 Task: Look for space in Besbes, Algeria from 1st August, 2023 to 5th August, 2023 for 3 adults, 1 child in price range Rs.13000 to Rs.20000. Place can be entire place with 2 bedrooms having 3 beds and 2 bathrooms. Property type can be house, flat, hotel. Booking option can be shelf check-in. Required host language is .
Action: Mouse moved to (522, 104)
Screenshot: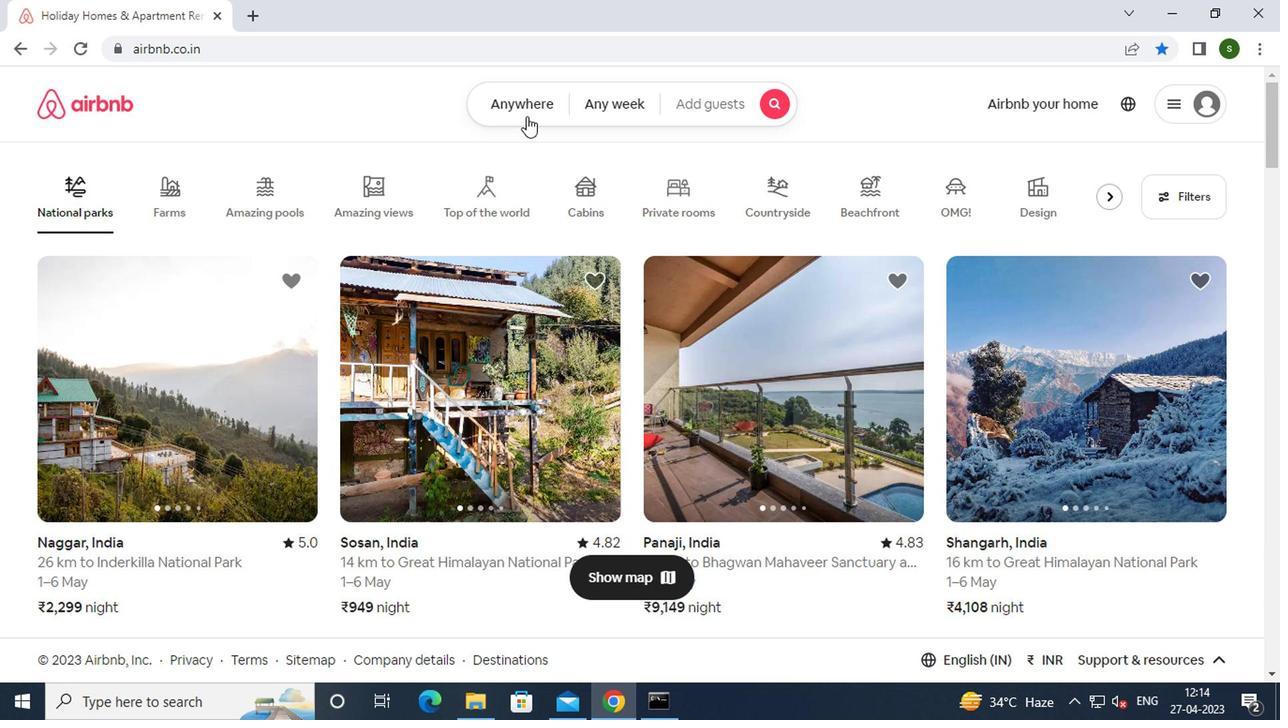 
Action: Mouse pressed left at (522, 104)
Screenshot: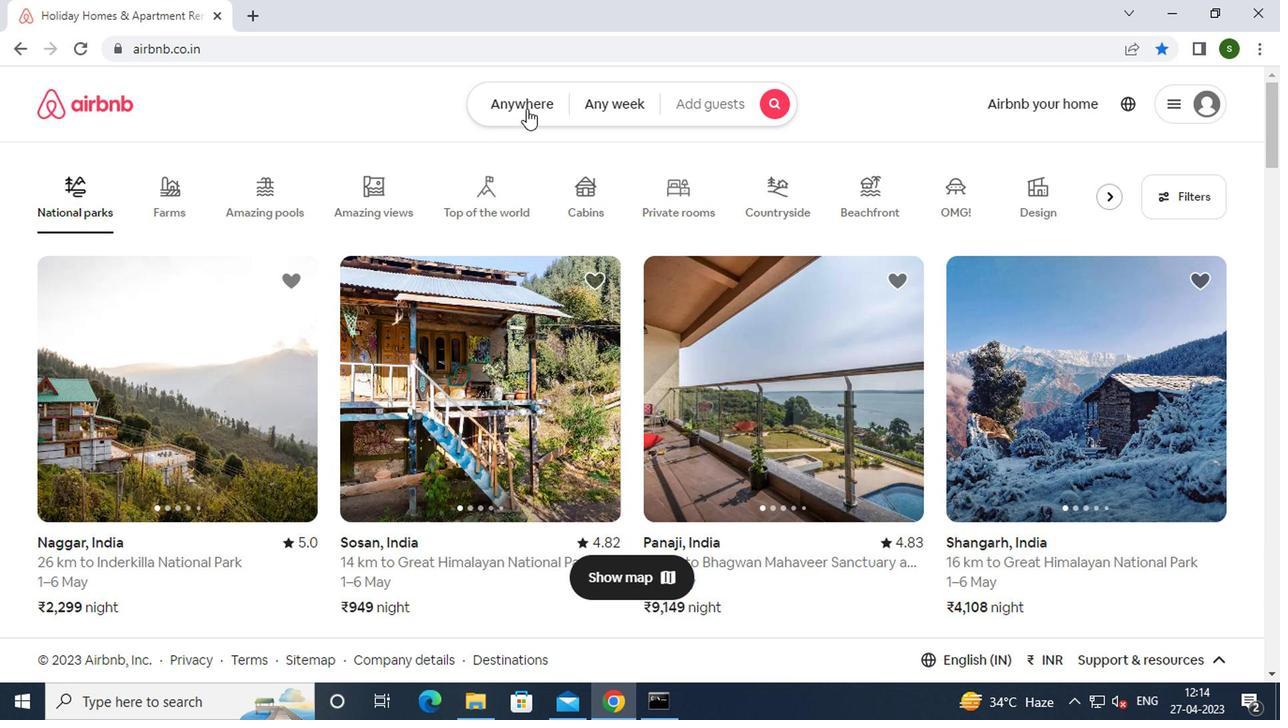 
Action: Mouse moved to (402, 180)
Screenshot: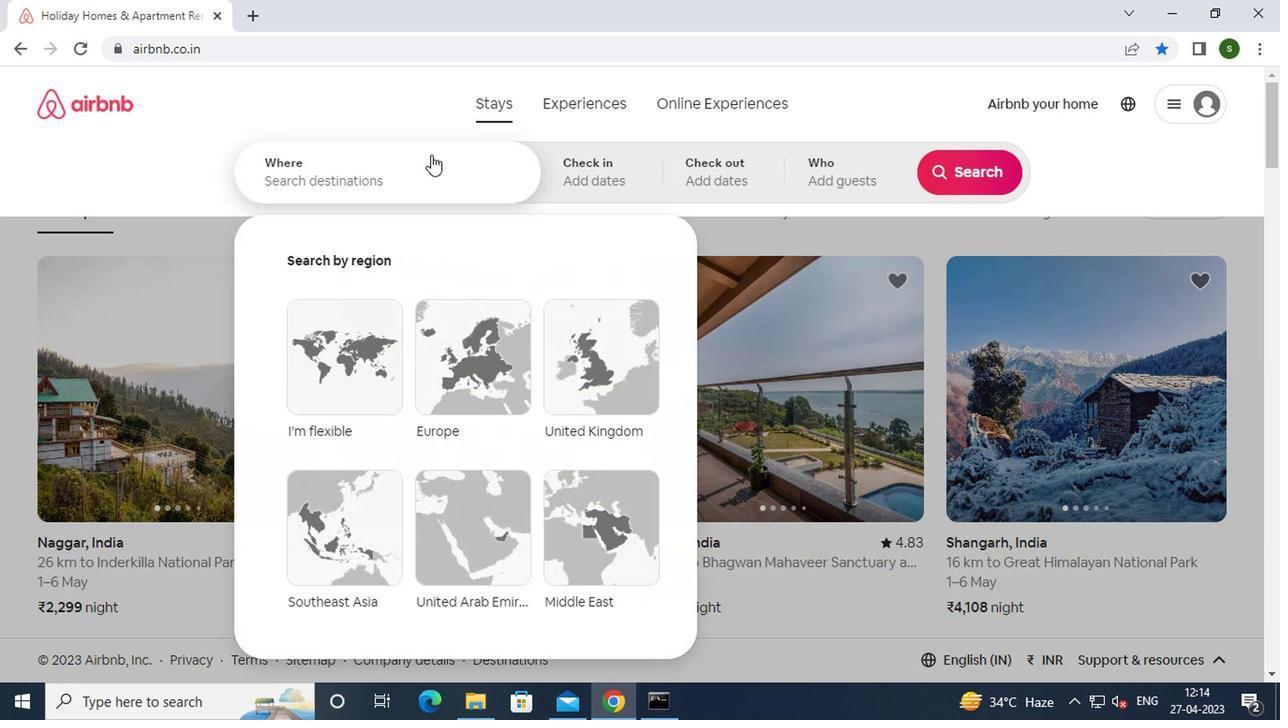 
Action: Mouse pressed left at (402, 180)
Screenshot: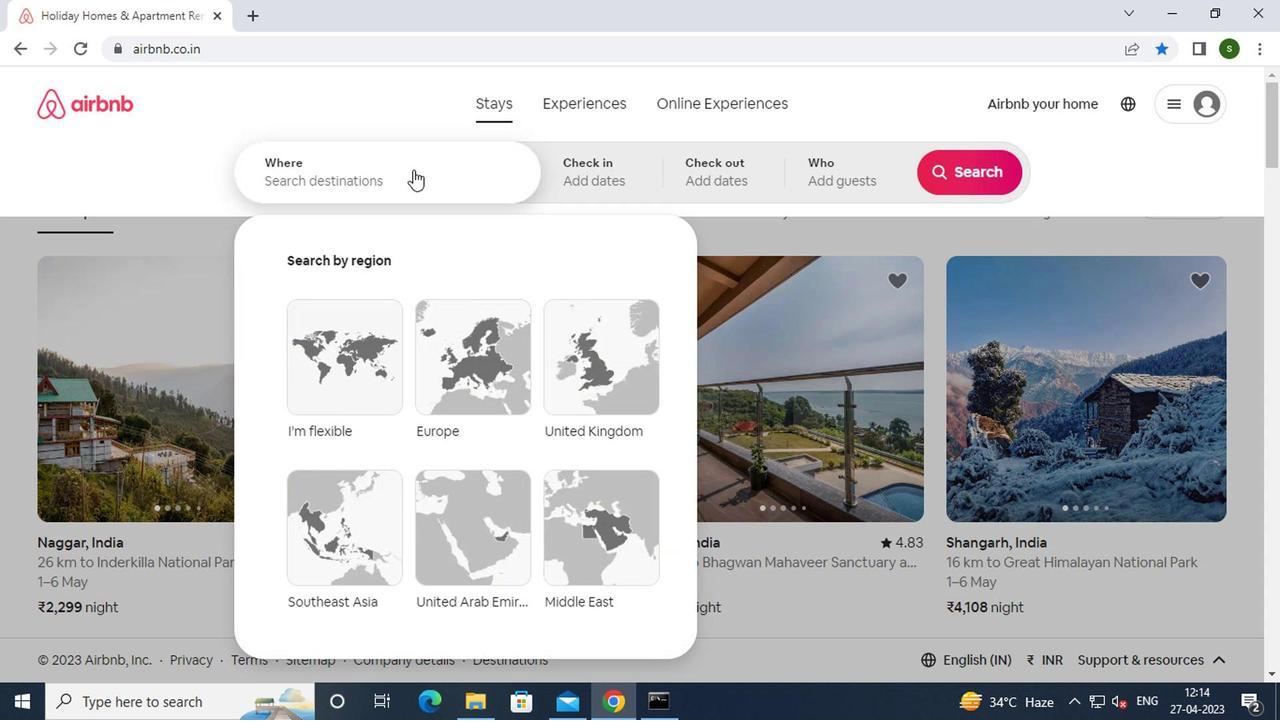 
Action: Key pressed b<Key.caps_lock>esbes,
Screenshot: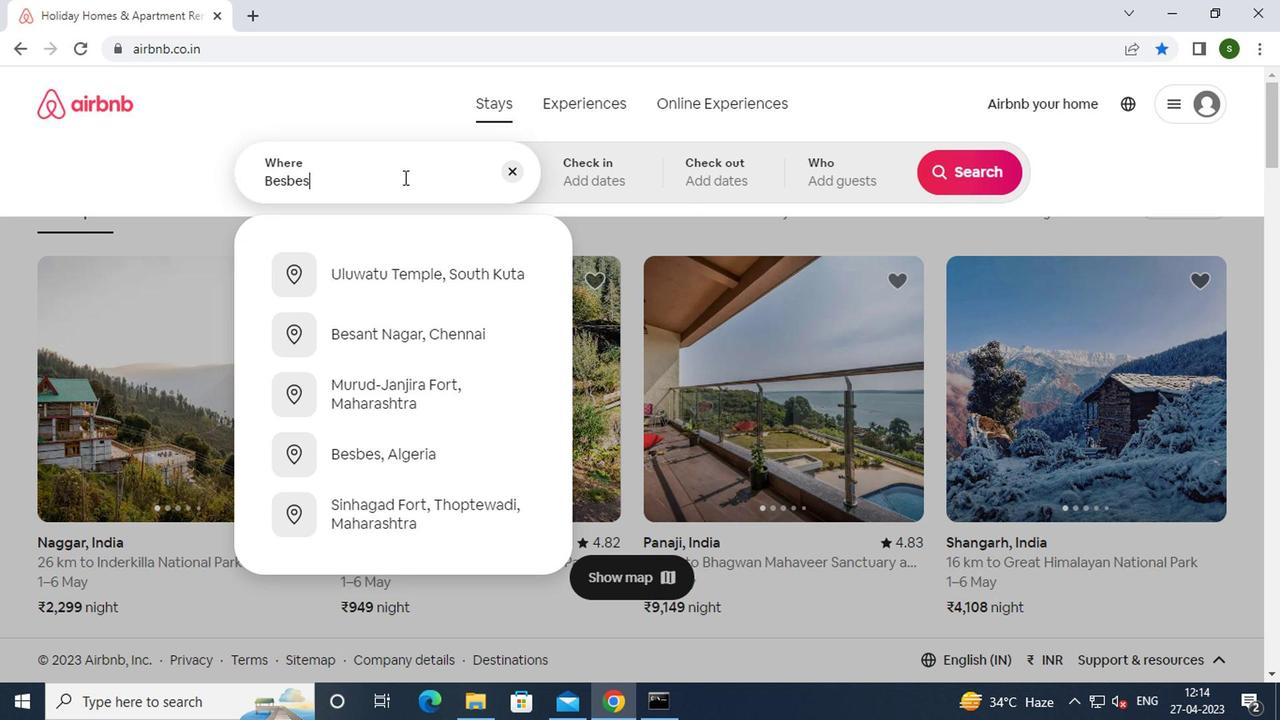 
Action: Mouse moved to (416, 293)
Screenshot: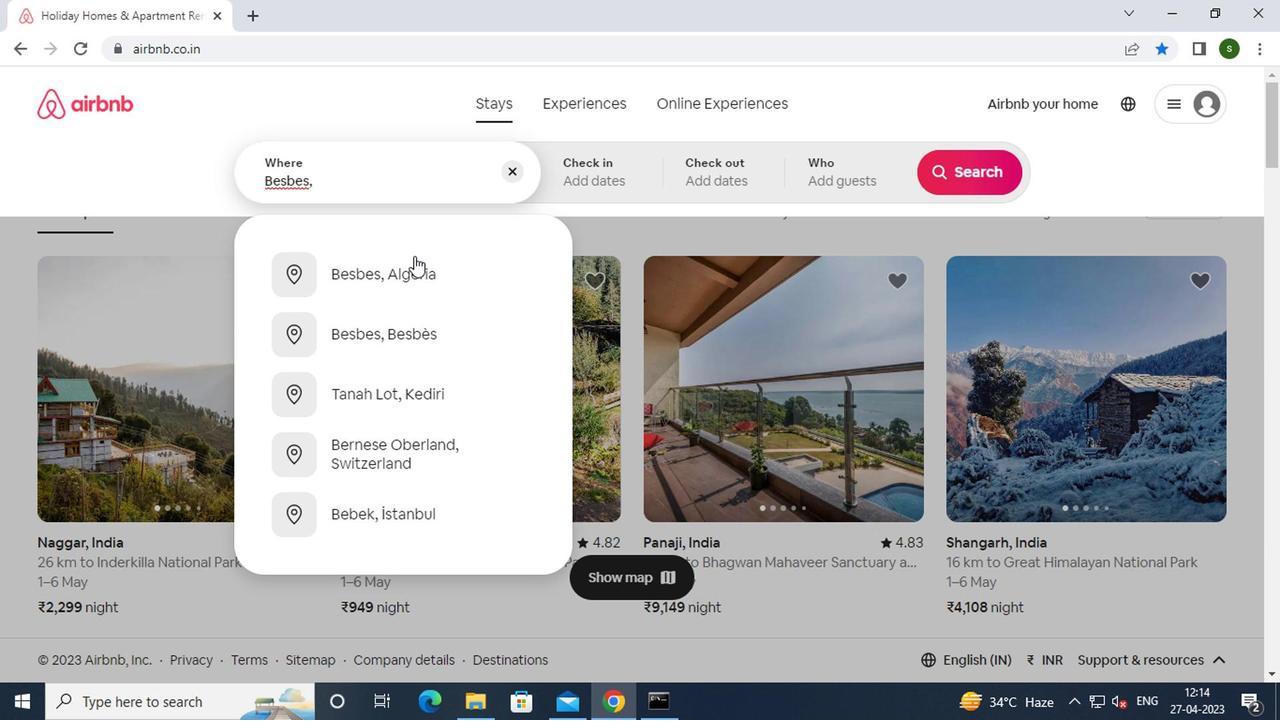 
Action: Mouse pressed left at (416, 293)
Screenshot: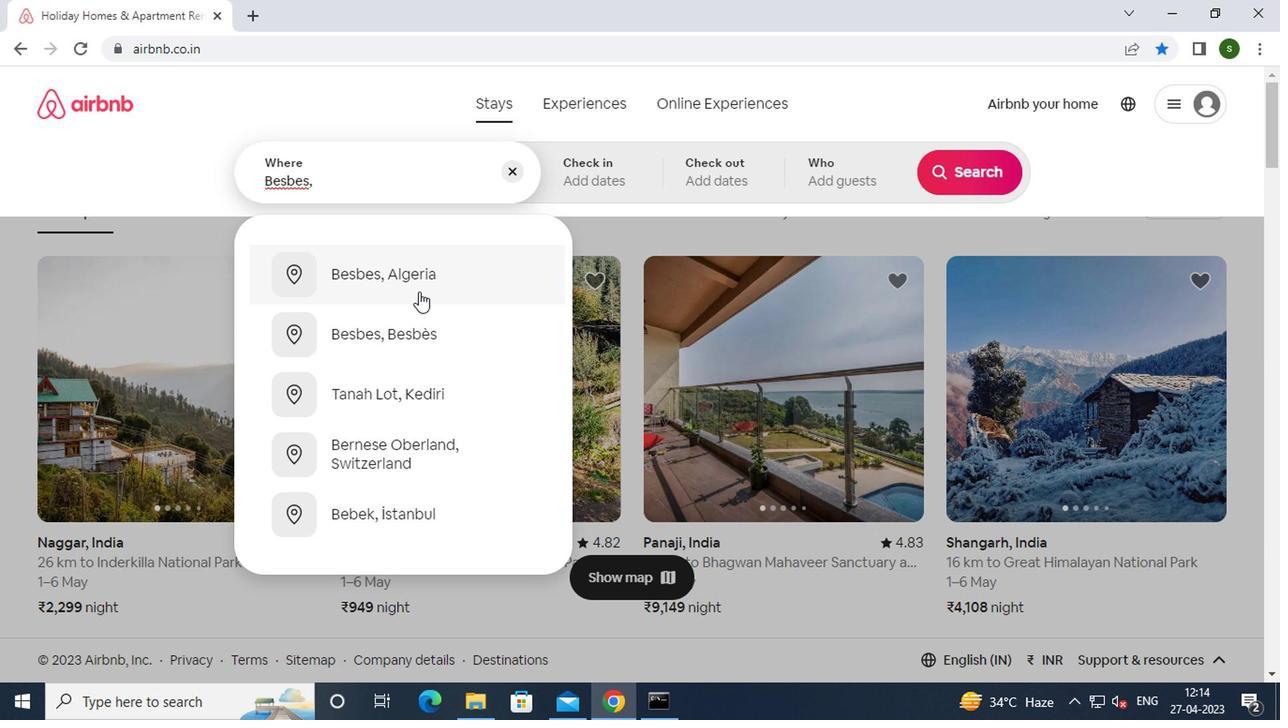
Action: Mouse moved to (950, 329)
Screenshot: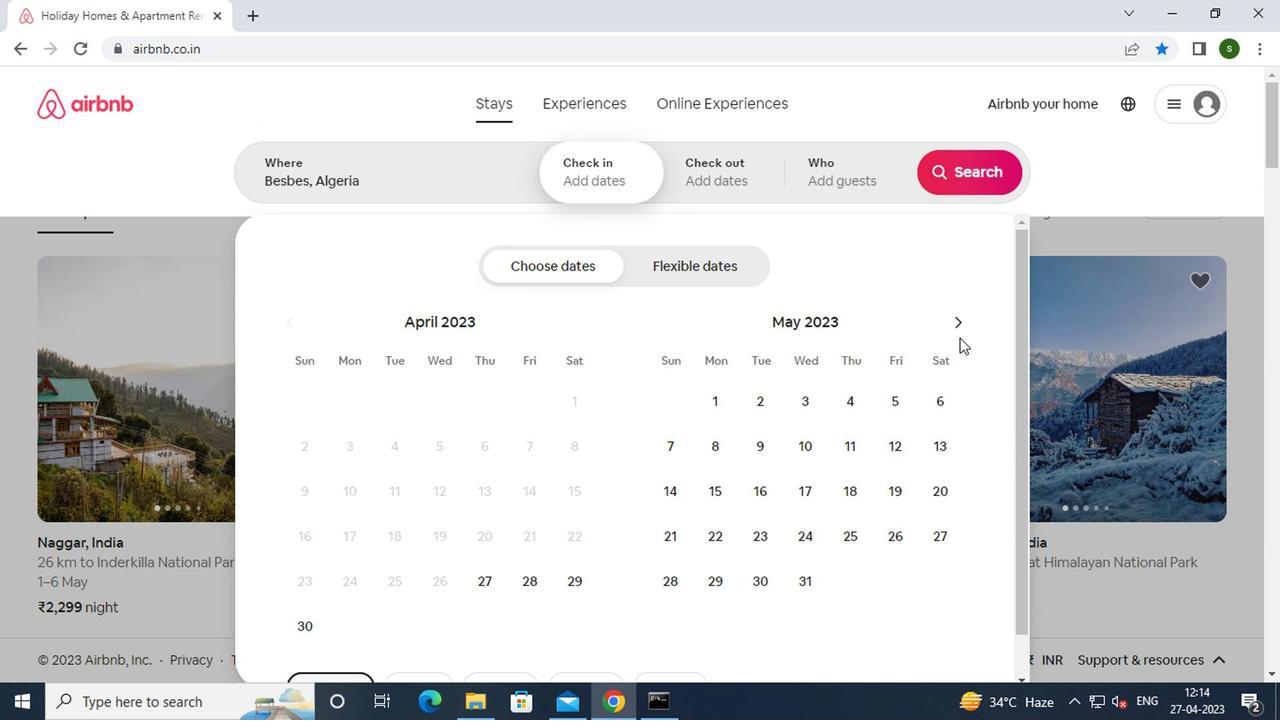 
Action: Mouse pressed left at (950, 329)
Screenshot: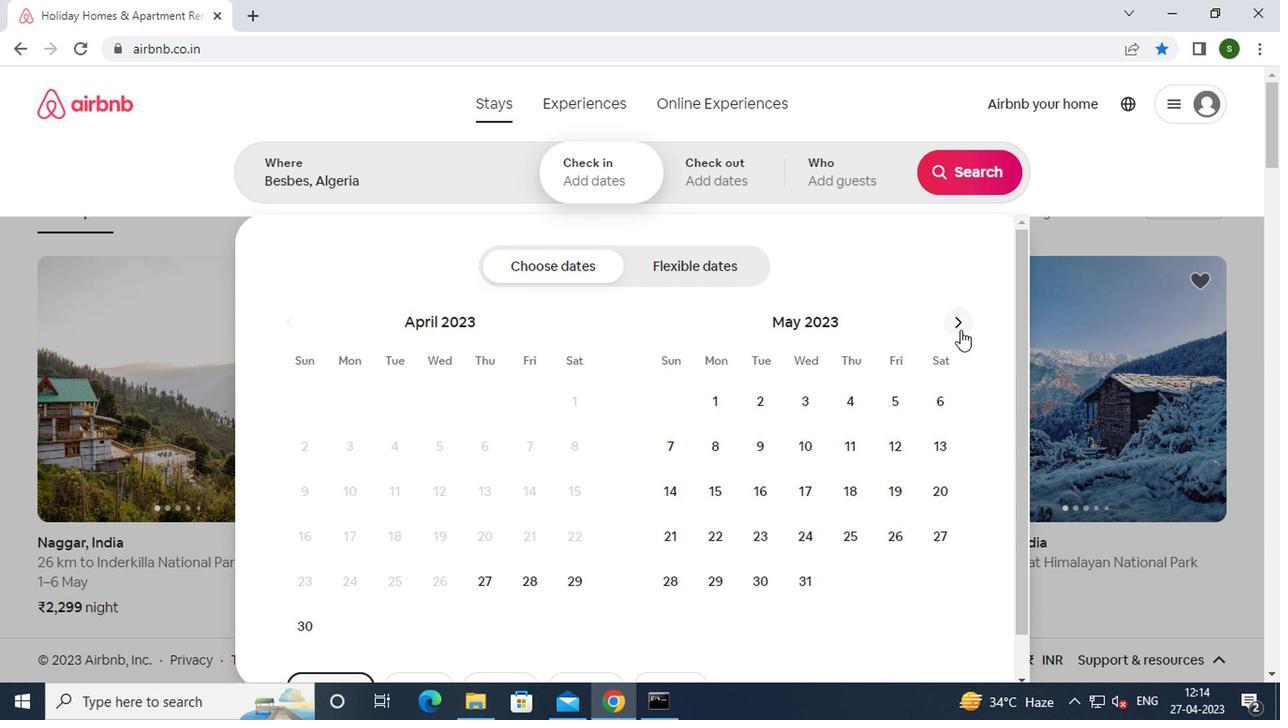 
Action: Mouse pressed left at (950, 329)
Screenshot: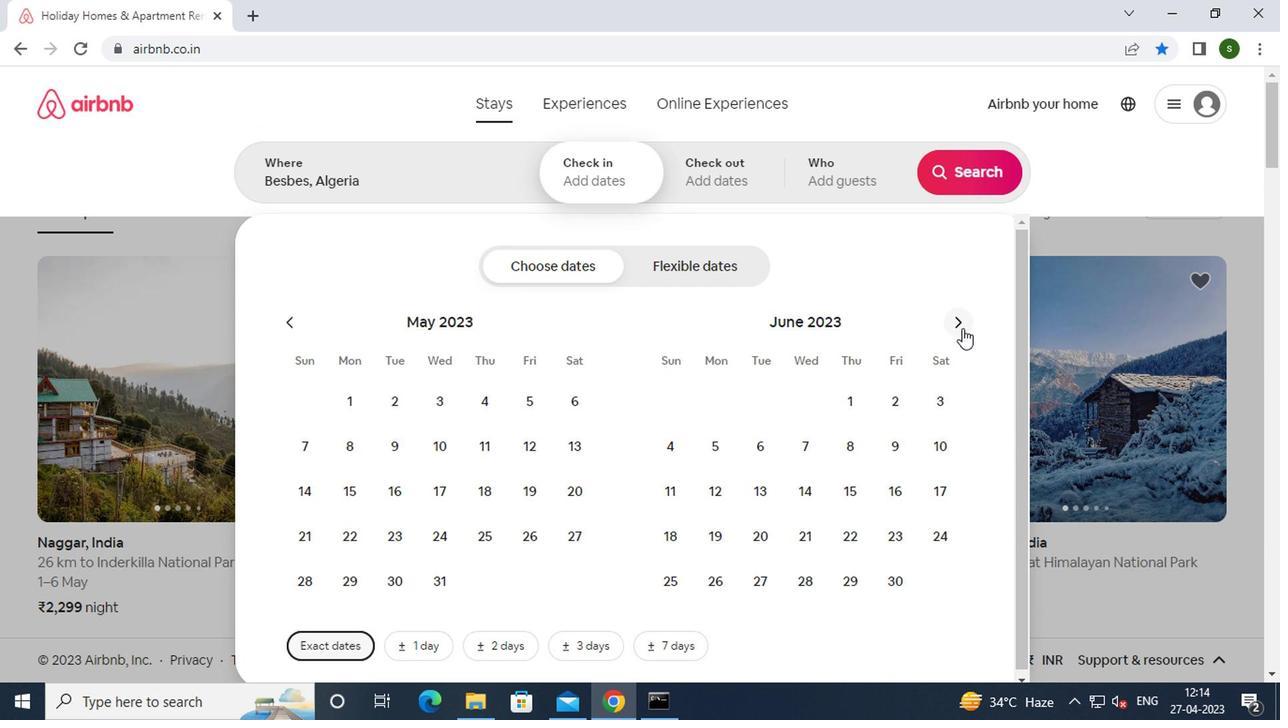 
Action: Mouse moved to (950, 328)
Screenshot: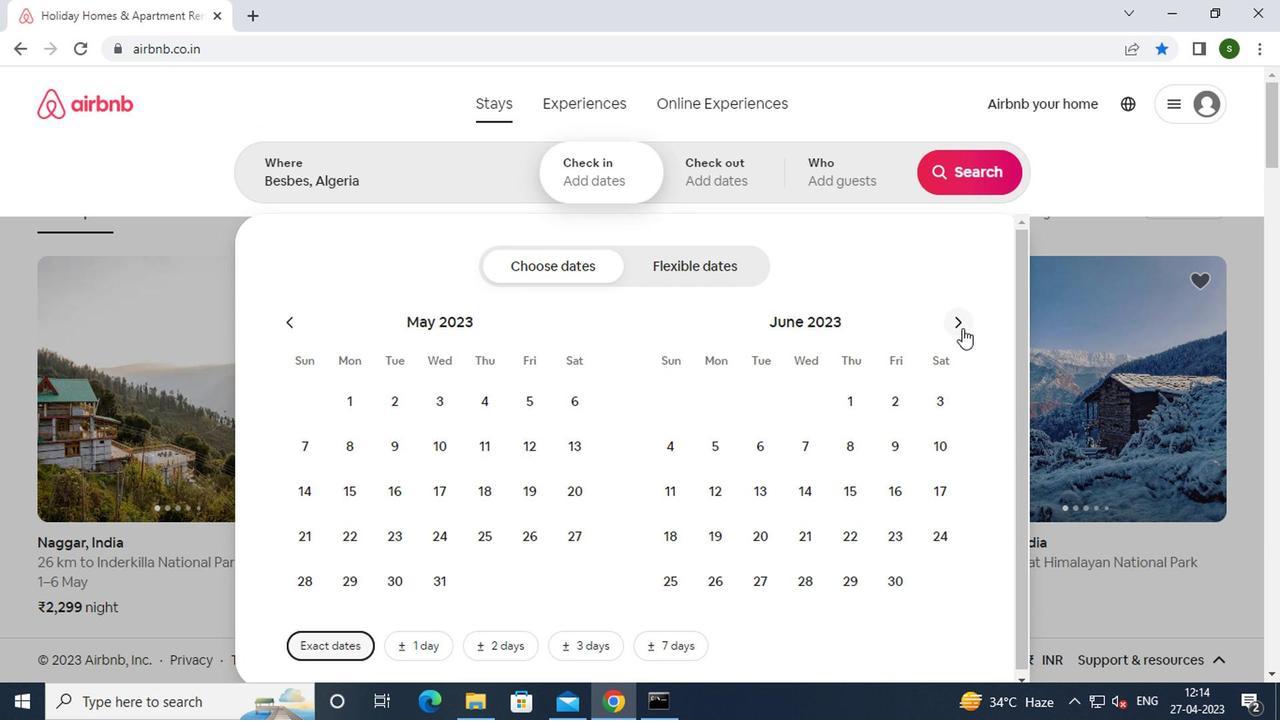 
Action: Mouse pressed left at (950, 328)
Screenshot: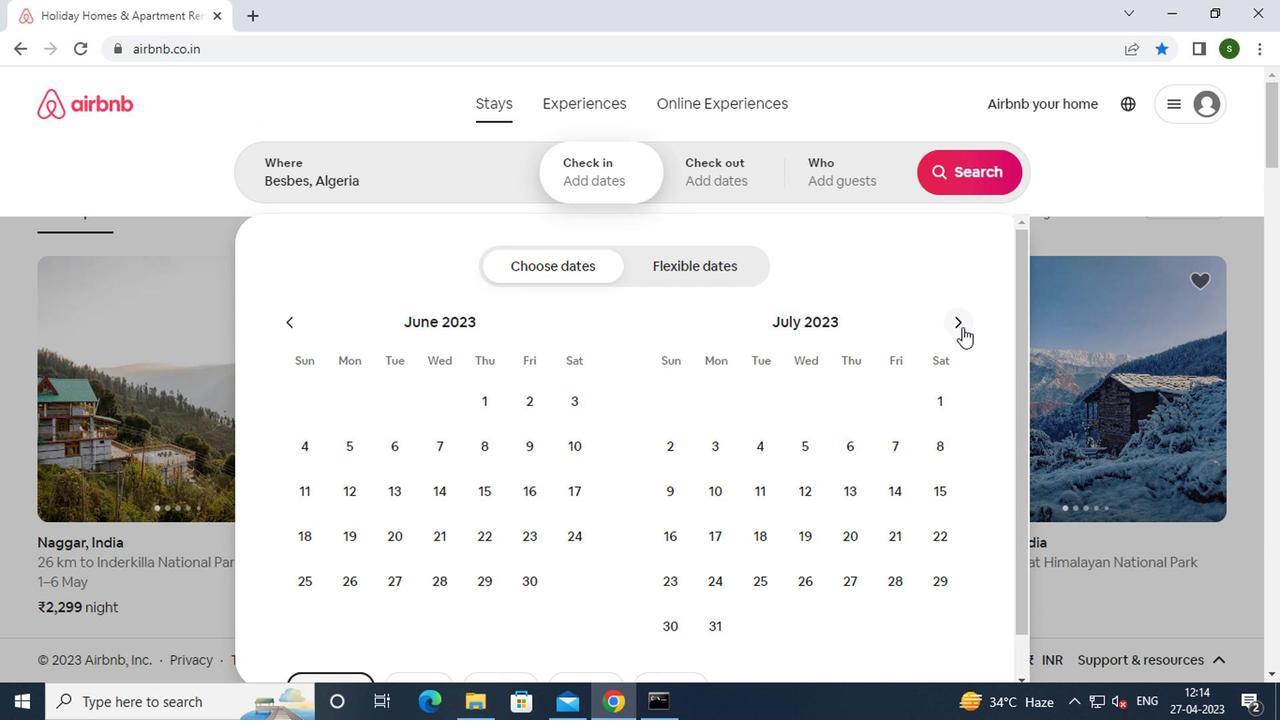 
Action: Mouse moved to (755, 403)
Screenshot: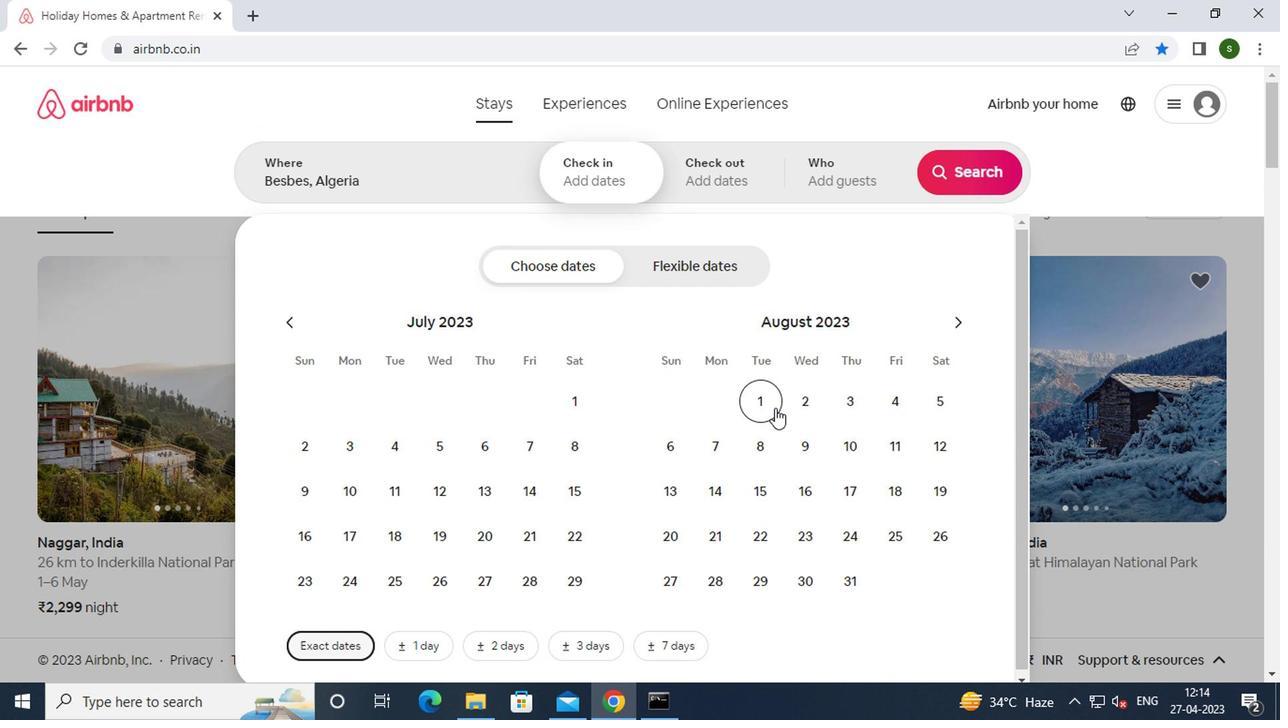
Action: Mouse pressed left at (755, 403)
Screenshot: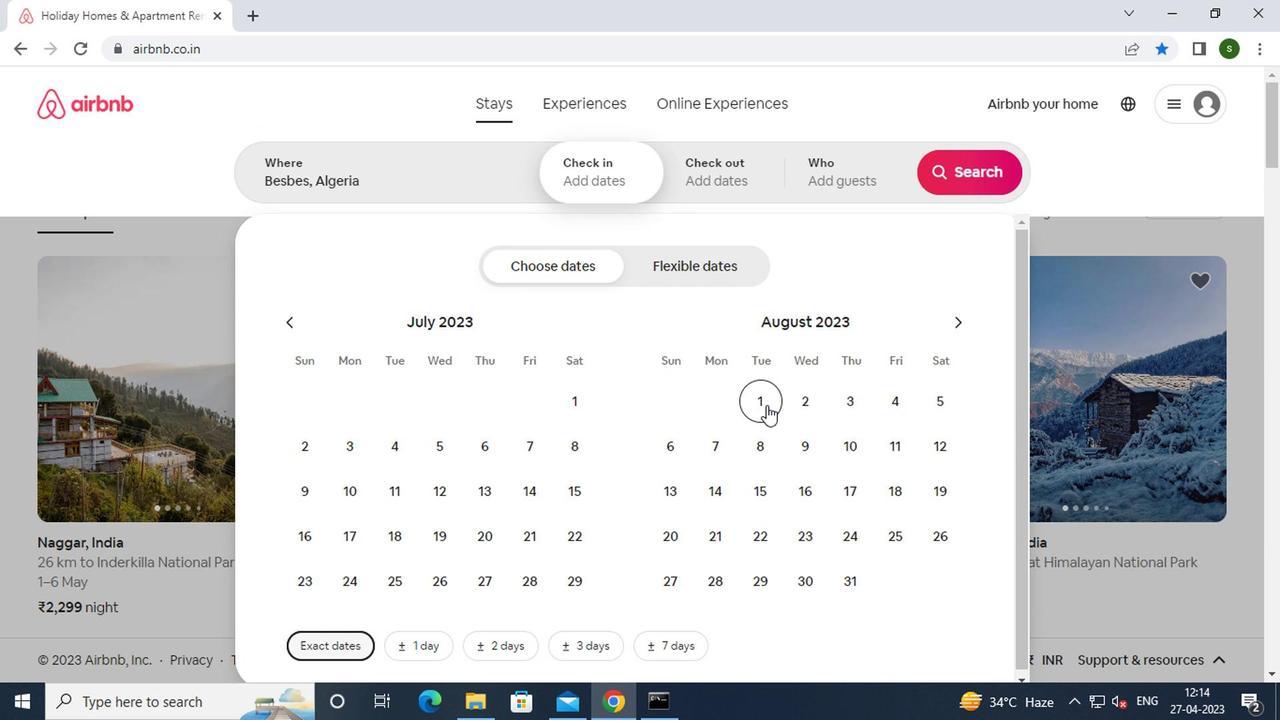 
Action: Mouse moved to (943, 412)
Screenshot: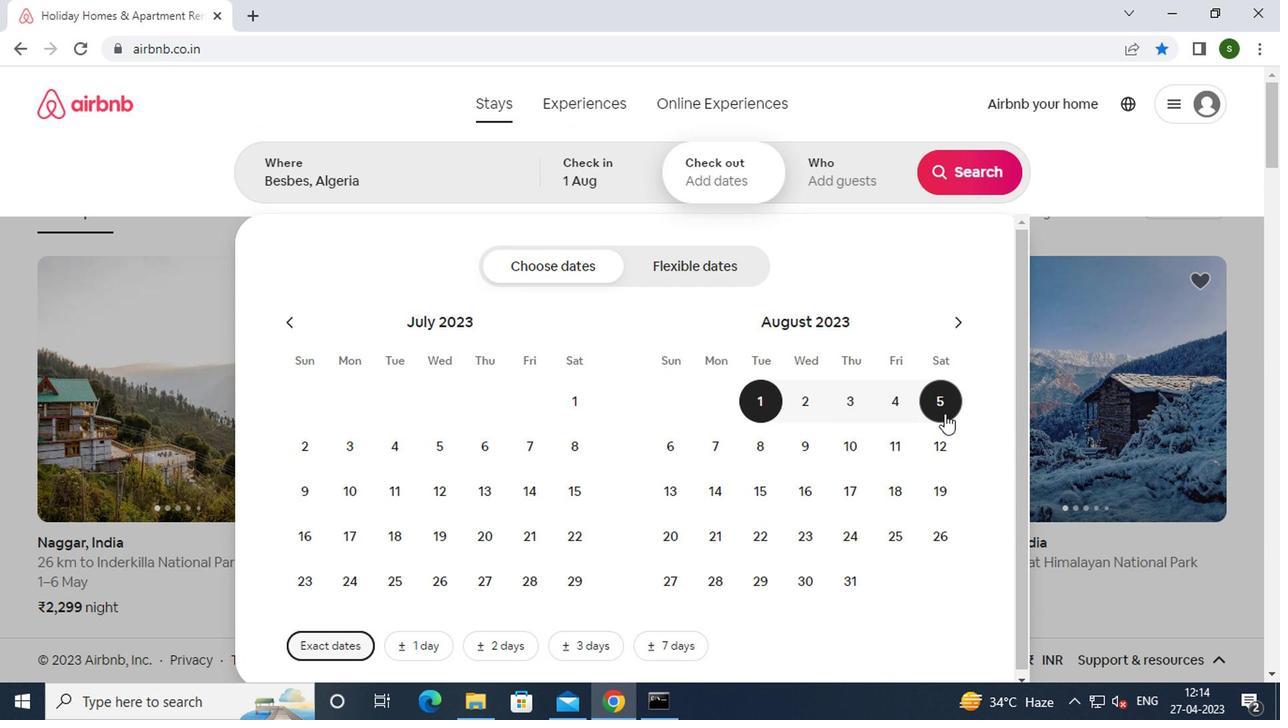 
Action: Mouse pressed left at (943, 412)
Screenshot: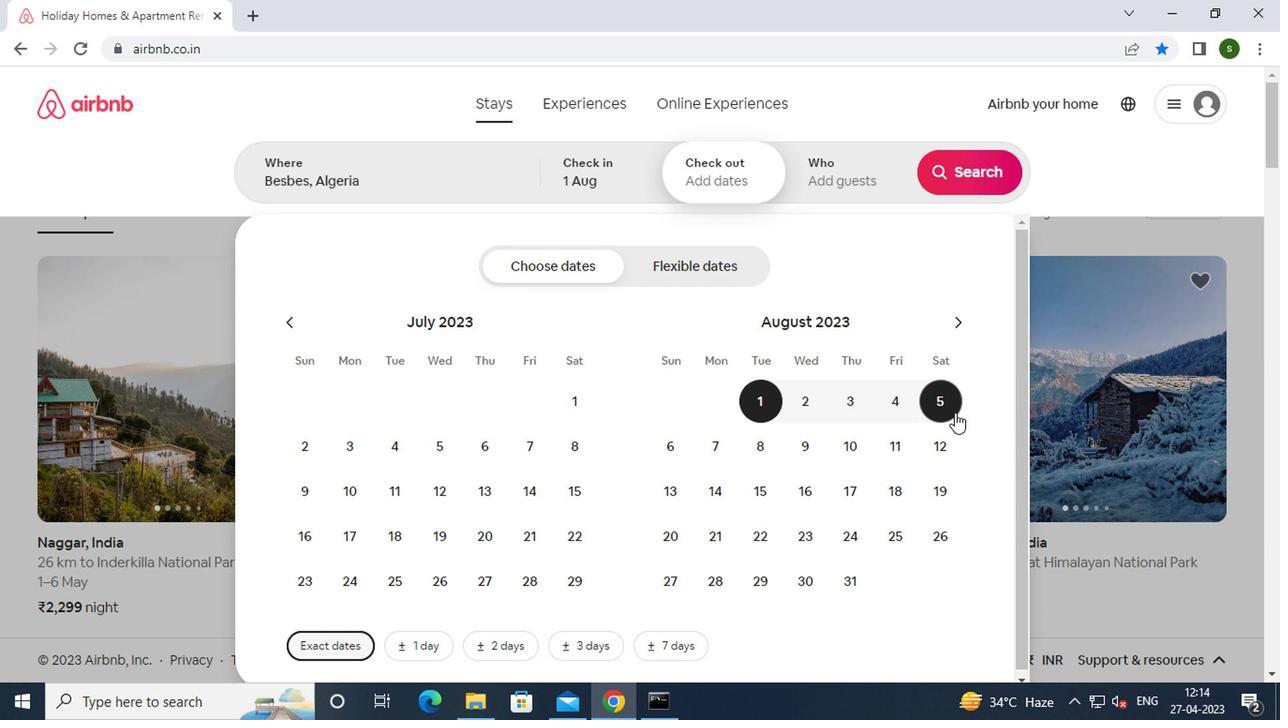 
Action: Mouse moved to (844, 176)
Screenshot: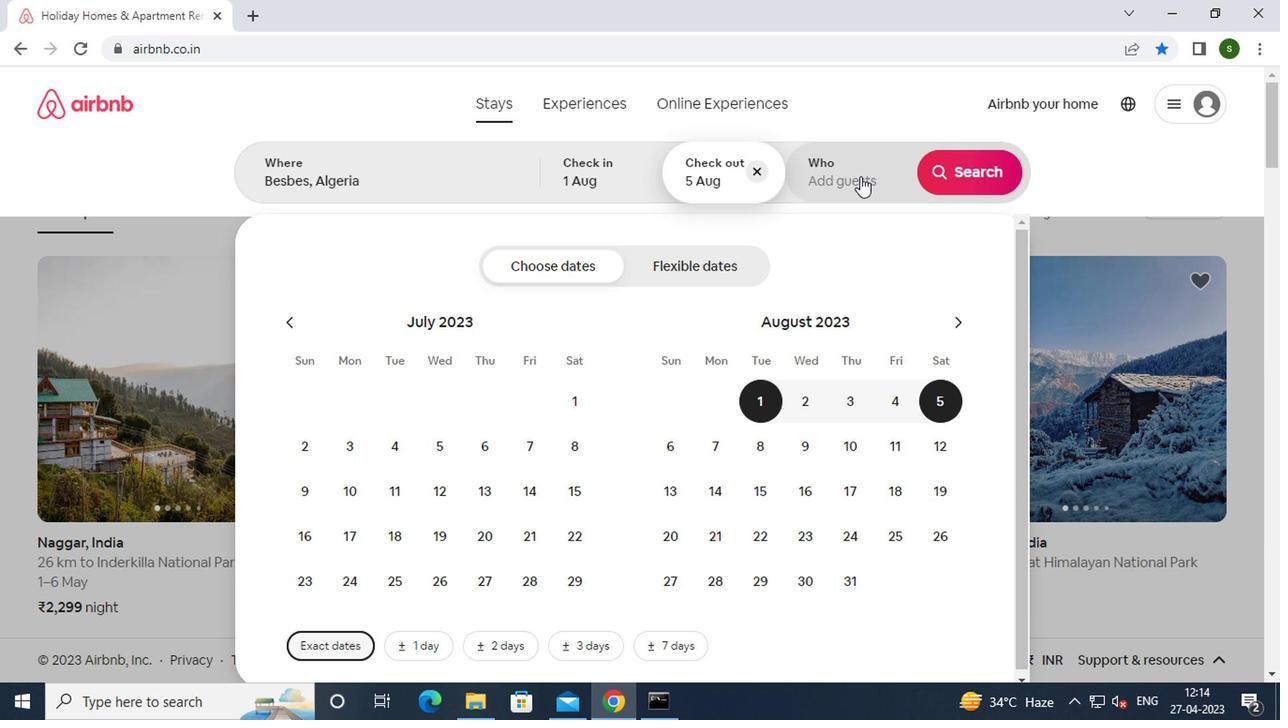 
Action: Mouse pressed left at (844, 176)
Screenshot: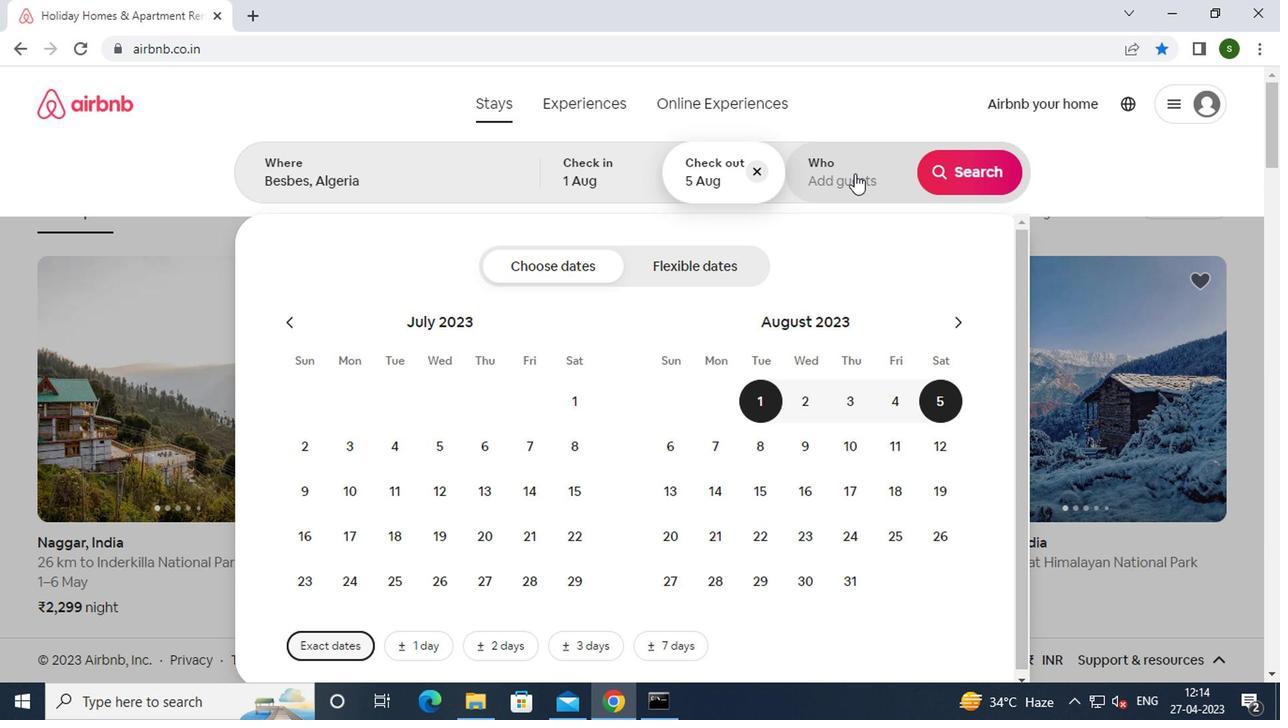 
Action: Mouse moved to (955, 265)
Screenshot: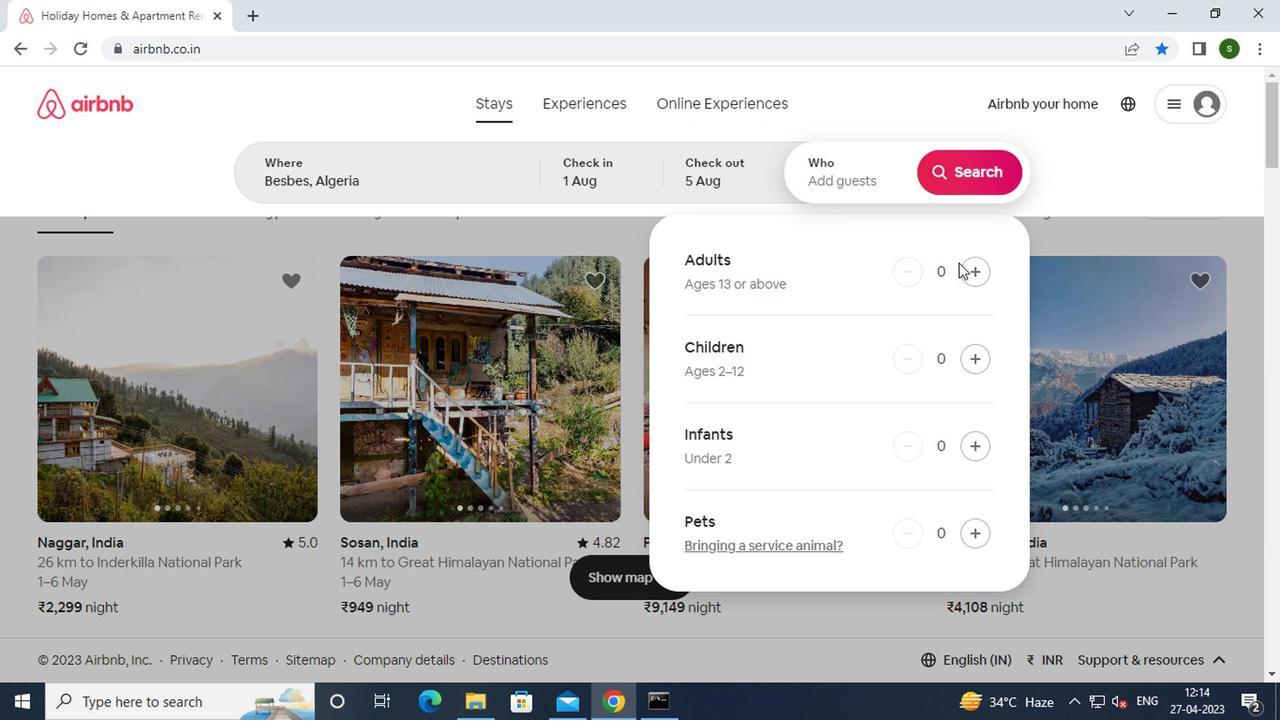 
Action: Mouse pressed left at (955, 265)
Screenshot: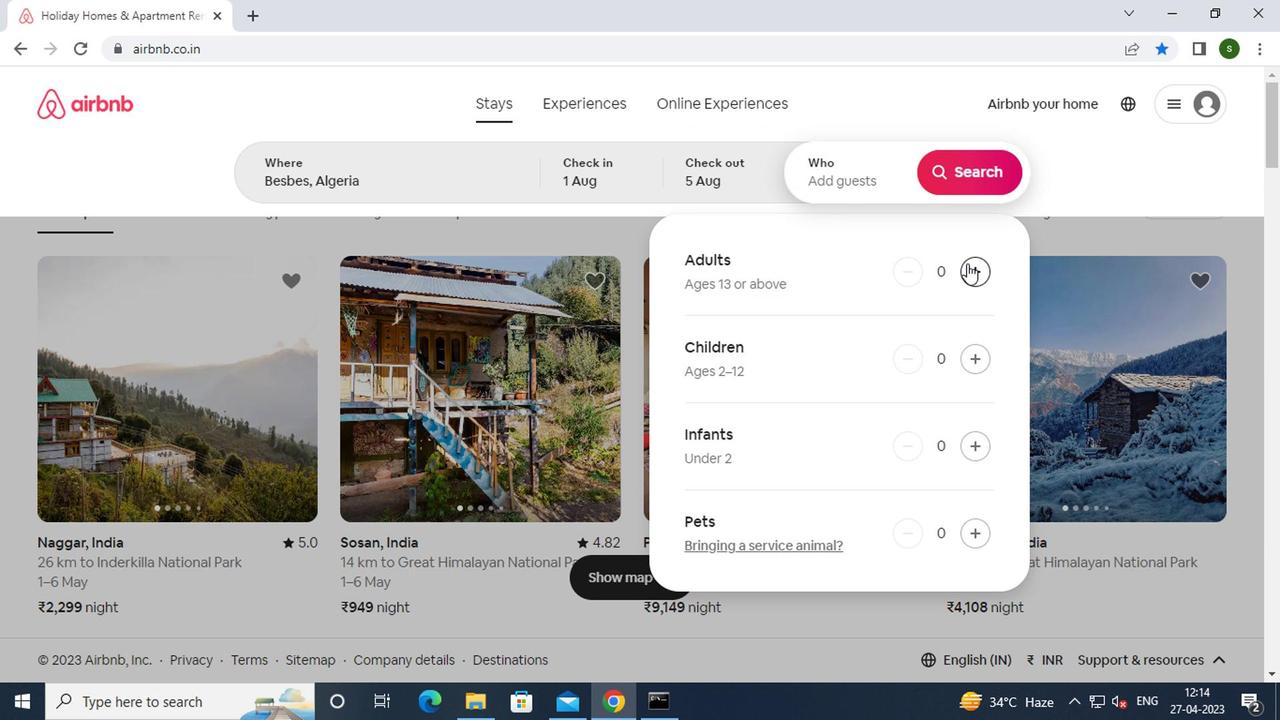 
Action: Mouse pressed left at (955, 265)
Screenshot: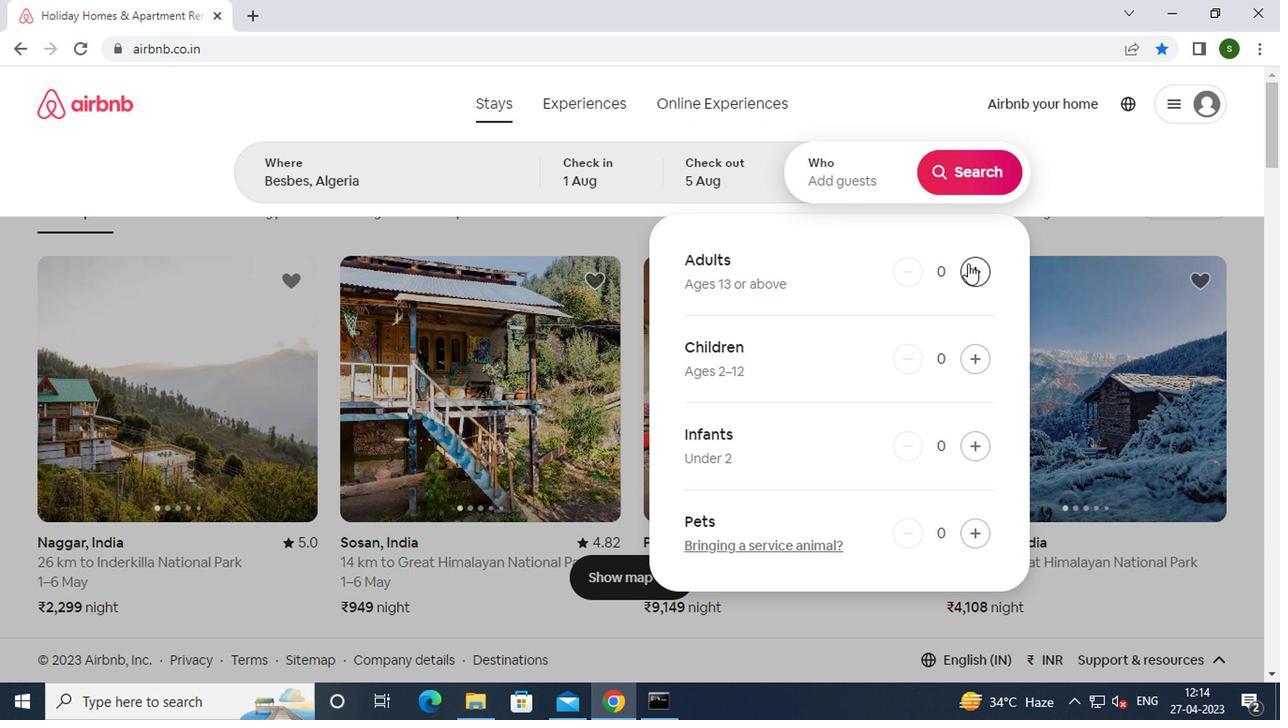 
Action: Mouse pressed left at (955, 265)
Screenshot: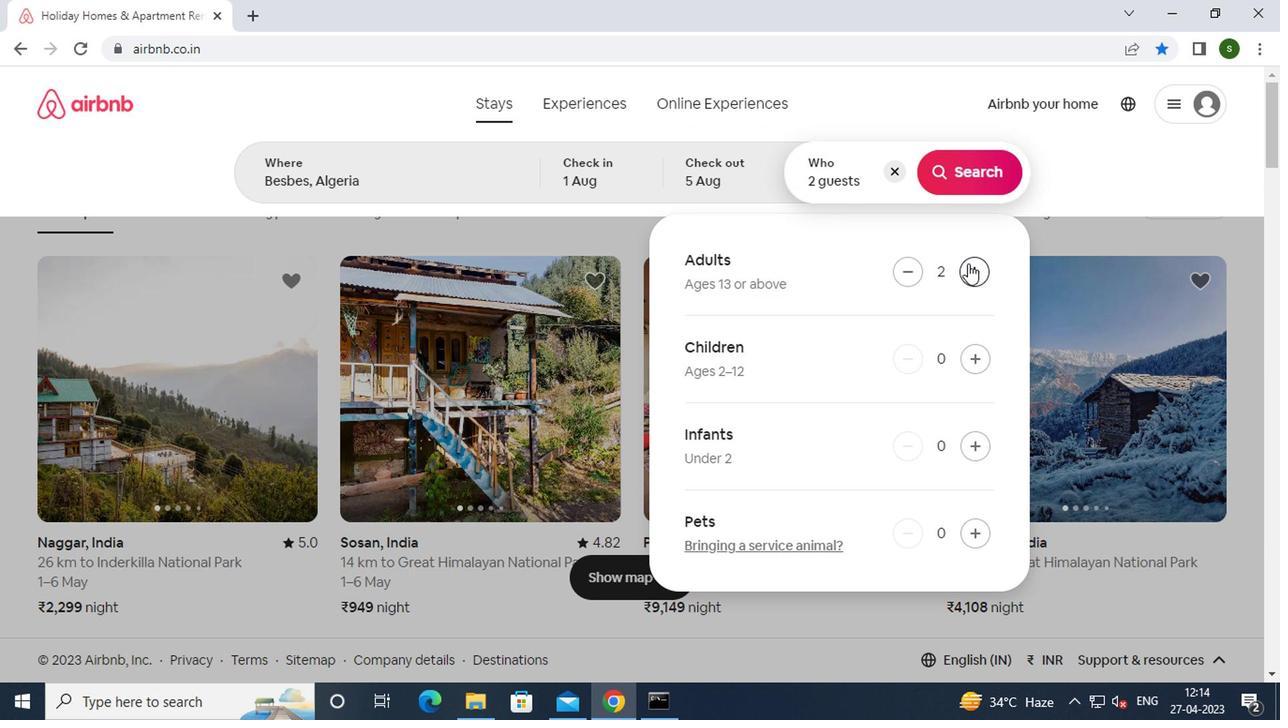 
Action: Mouse moved to (968, 371)
Screenshot: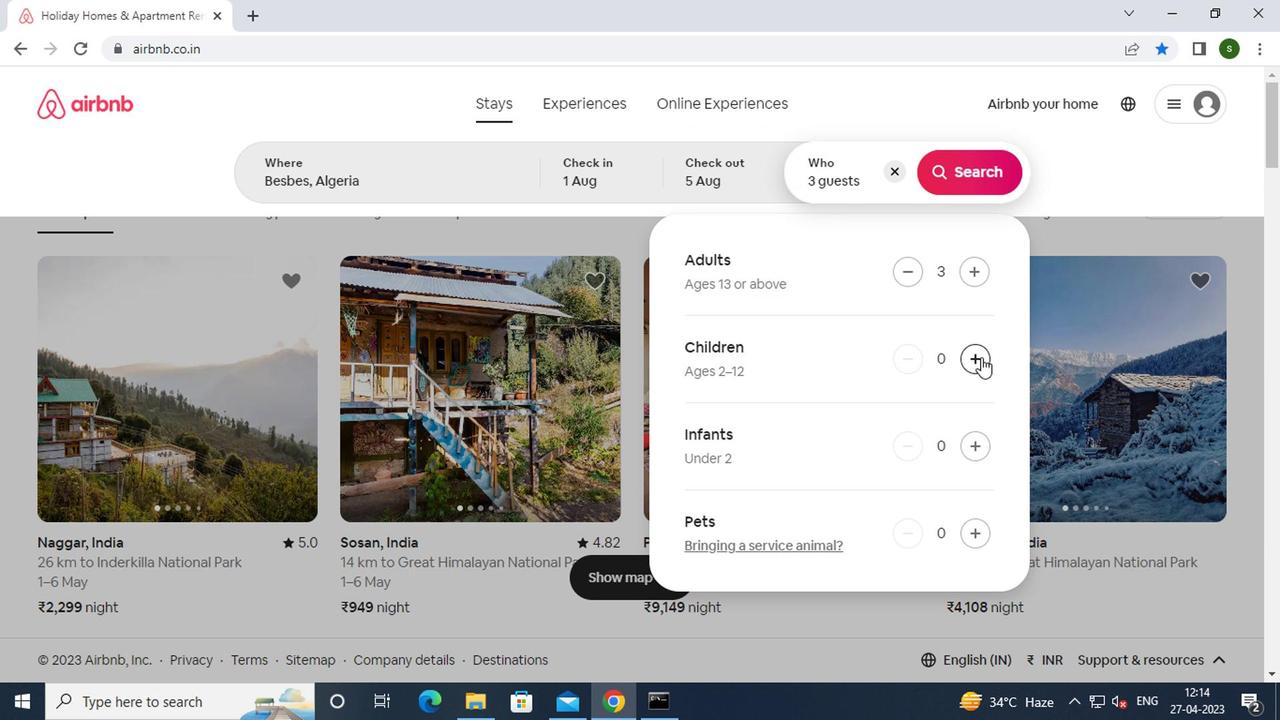 
Action: Mouse pressed left at (968, 371)
Screenshot: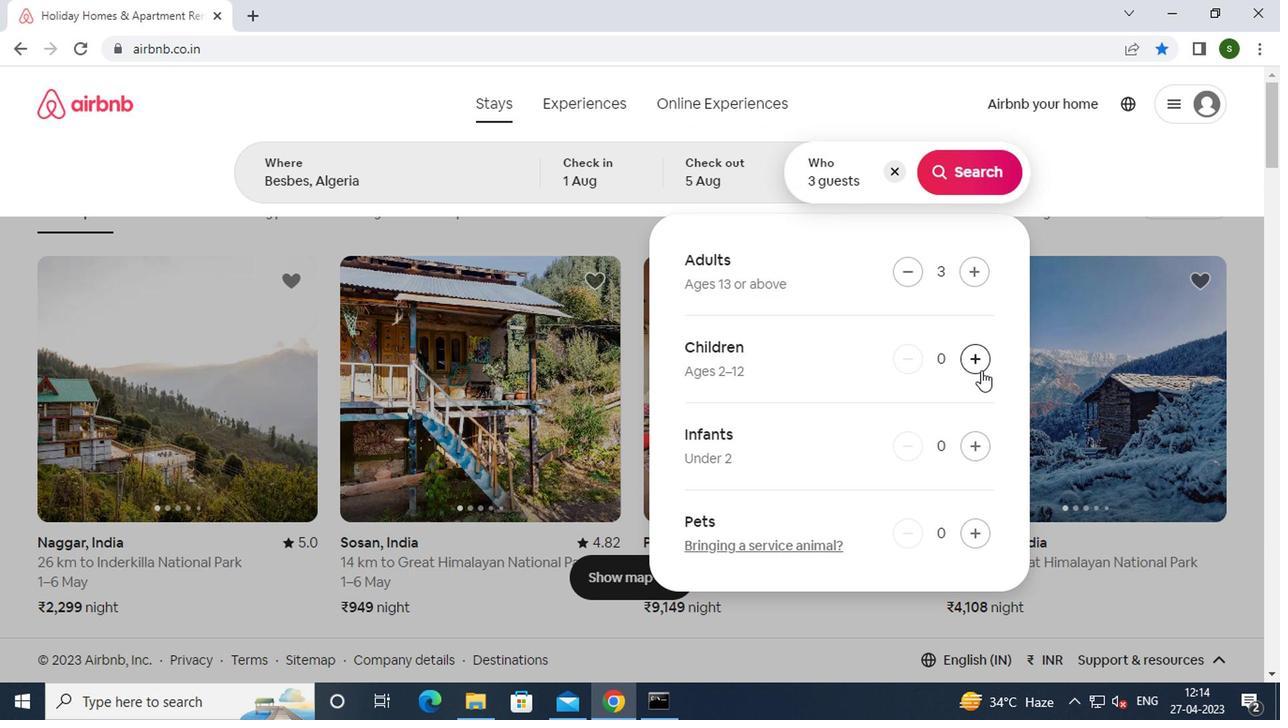 
Action: Mouse moved to (951, 166)
Screenshot: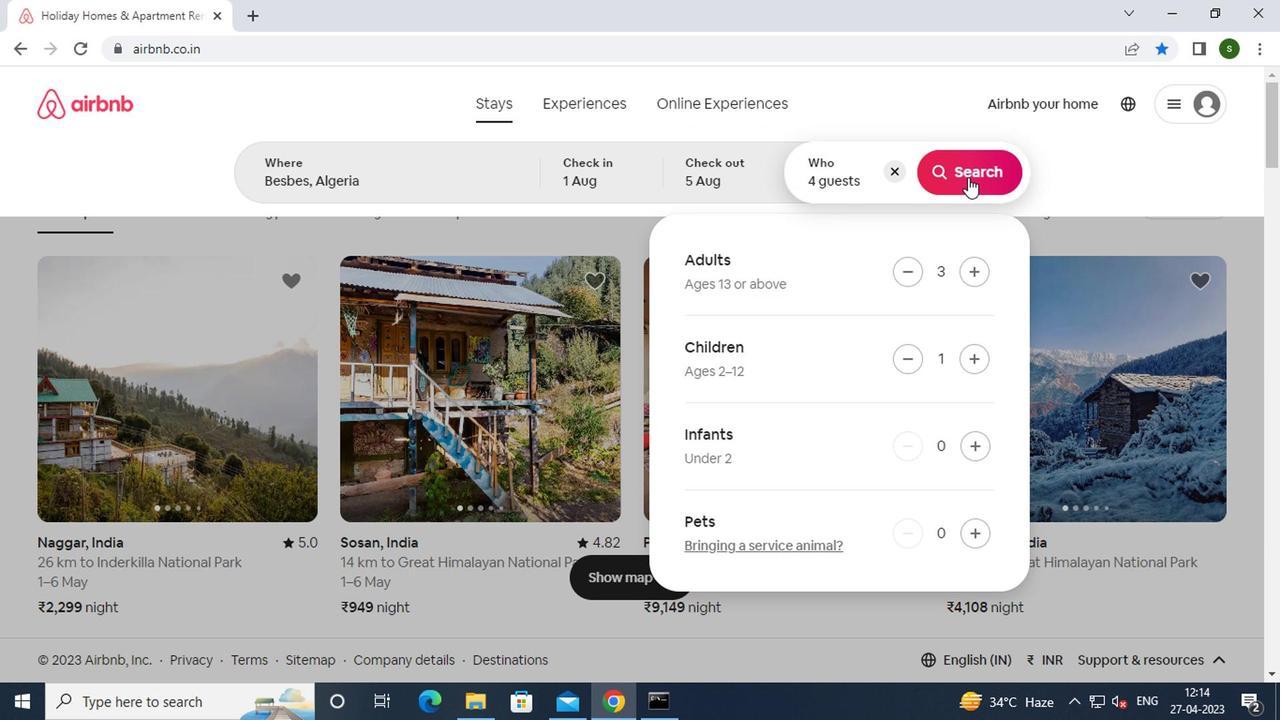 
Action: Mouse pressed left at (951, 166)
Screenshot: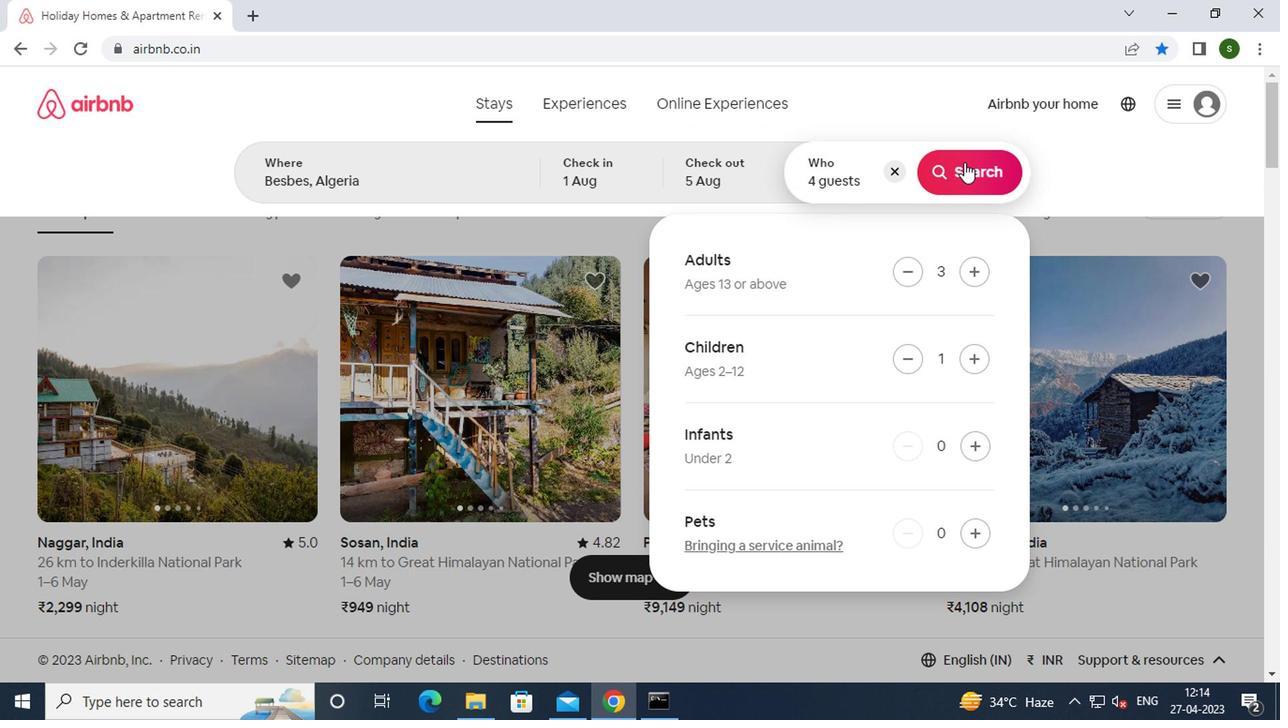 
Action: Mouse moved to (1168, 184)
Screenshot: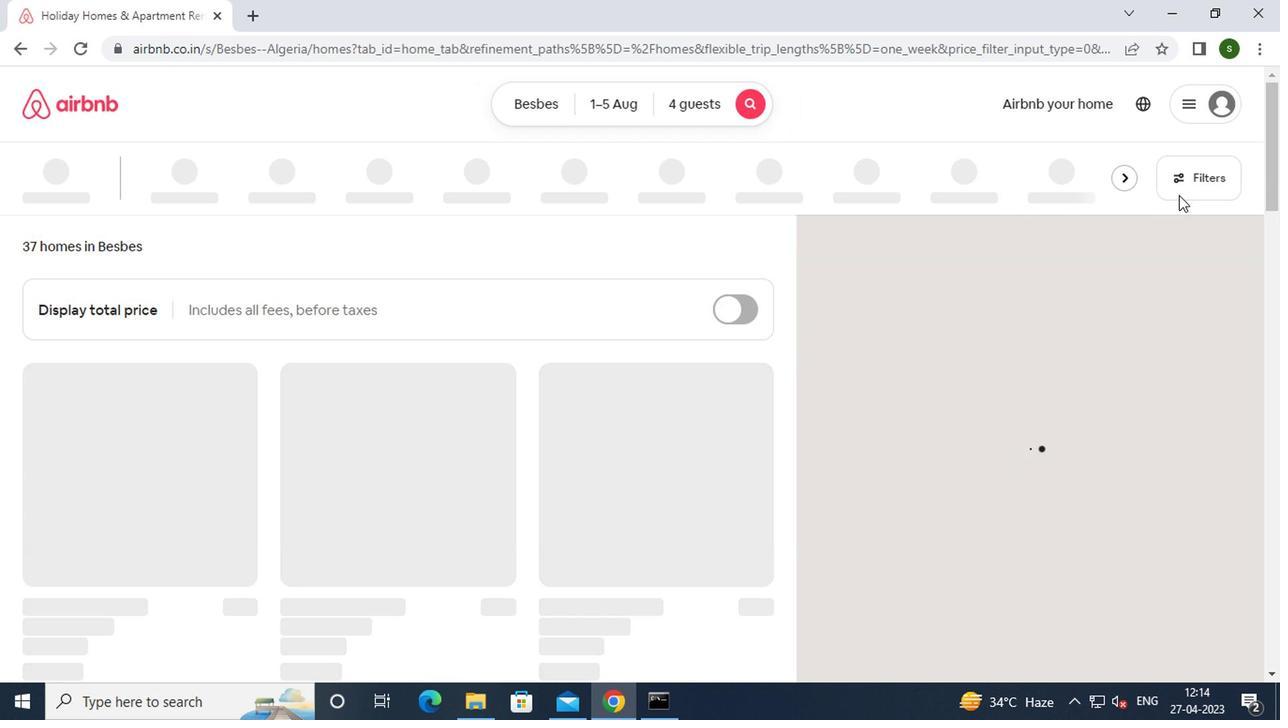 
Action: Mouse pressed left at (1168, 184)
Screenshot: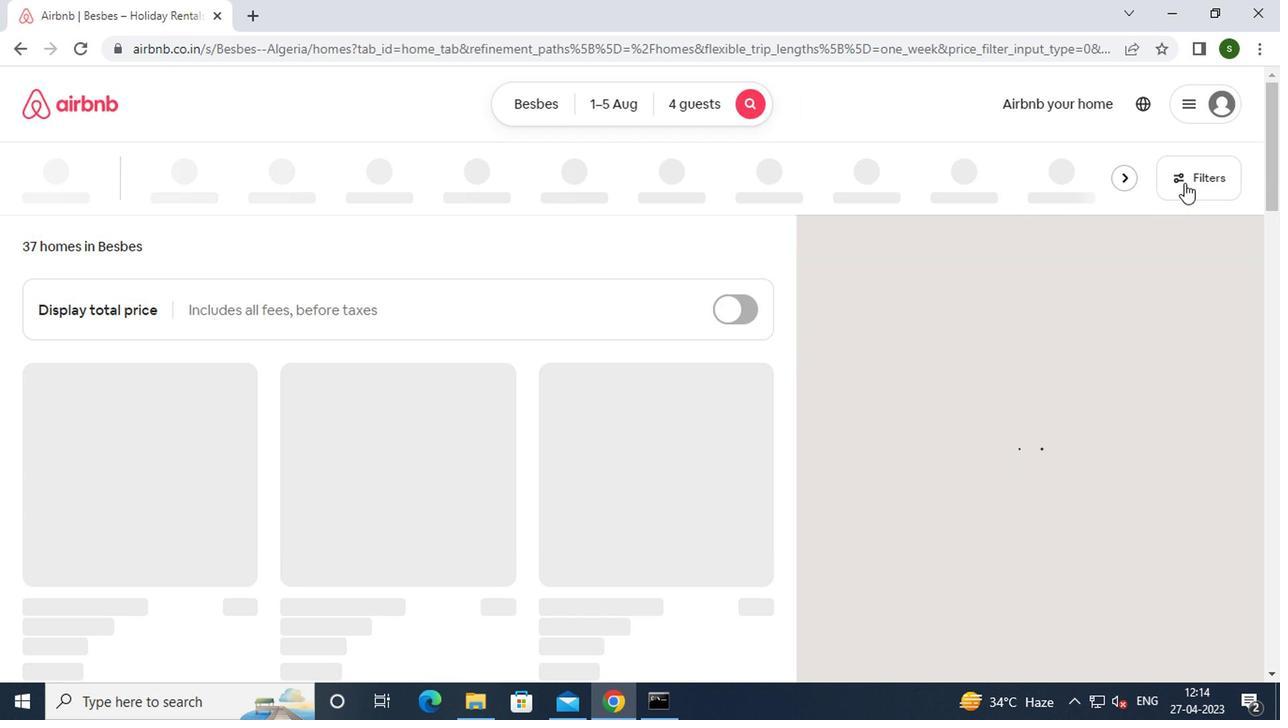 
Action: Mouse moved to (465, 402)
Screenshot: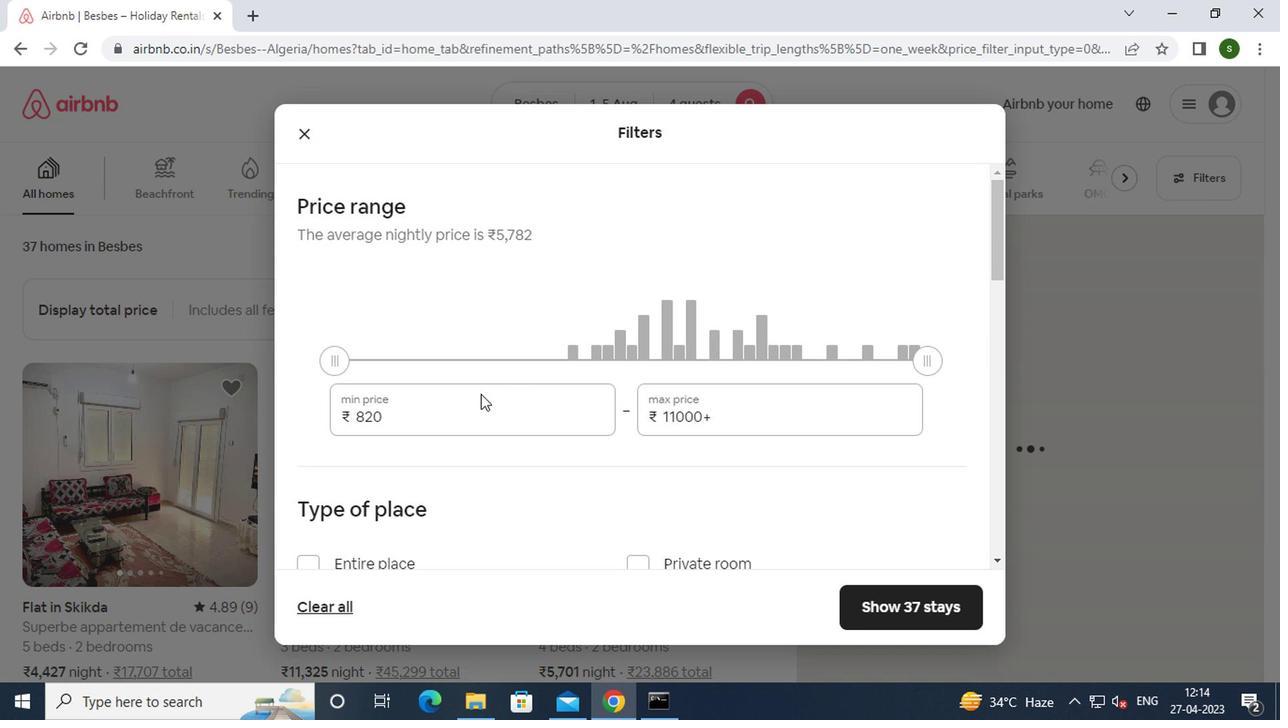 
Action: Mouse pressed left at (465, 402)
Screenshot: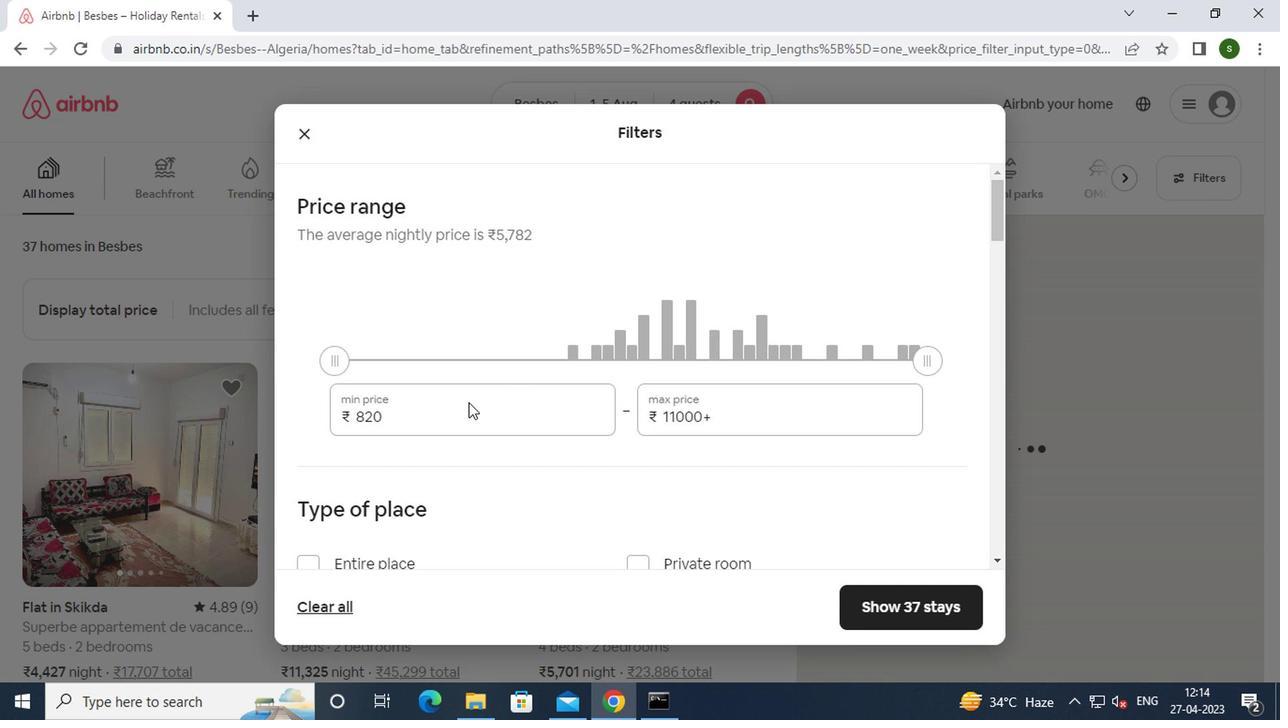 
Action: Key pressed <Key.backspace><Key.backspace><Key.backspace><Key.backspace><Key.backspace><Key.backspace>13000
Screenshot: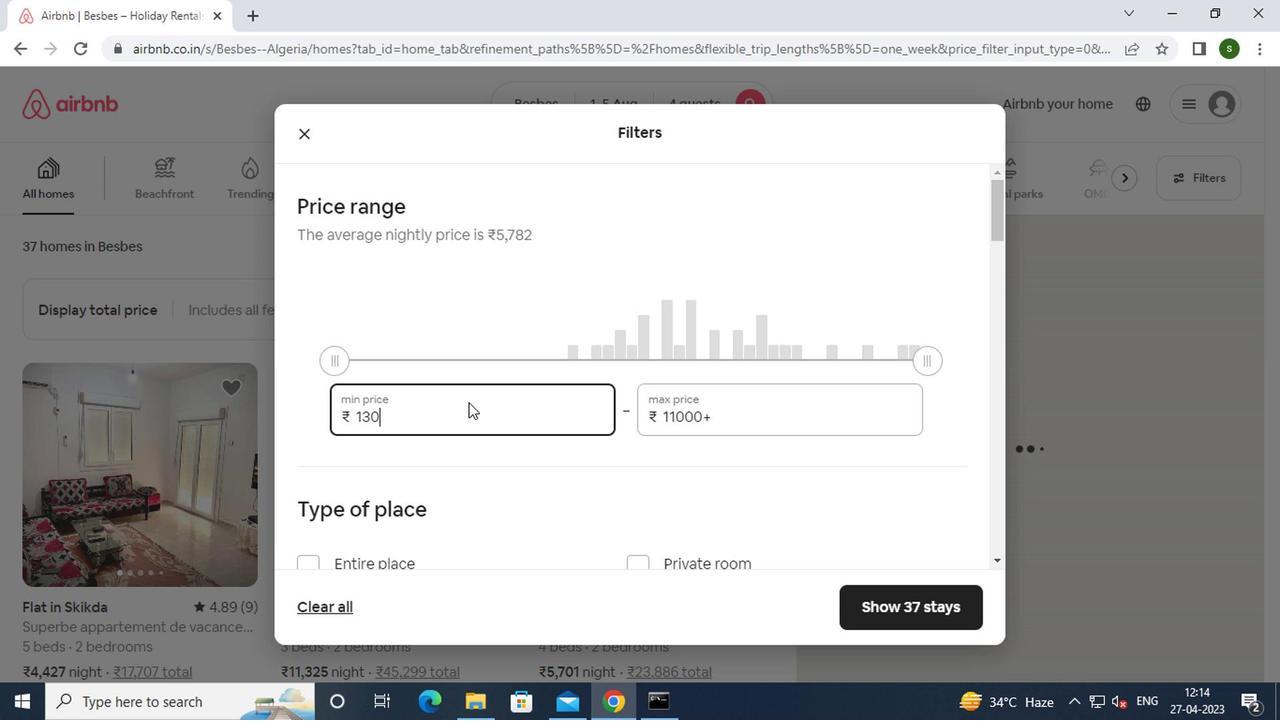 
Action: Mouse moved to (713, 402)
Screenshot: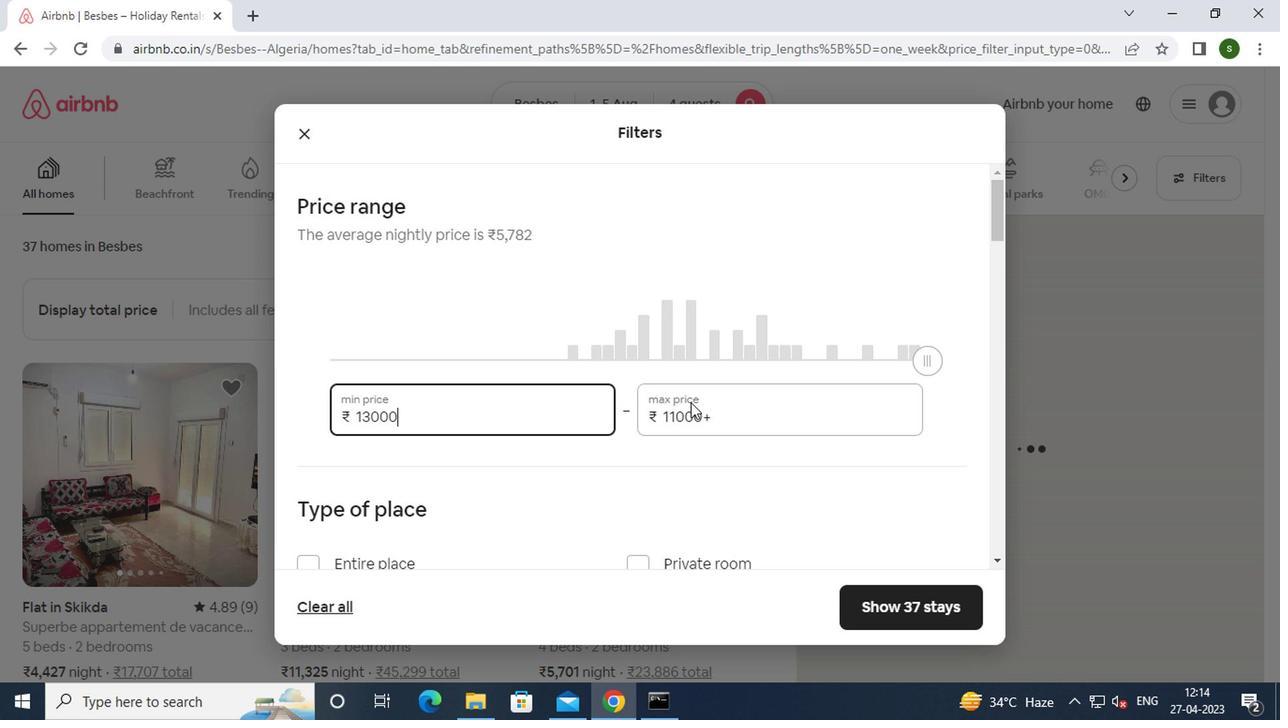 
Action: Mouse pressed left at (713, 402)
Screenshot: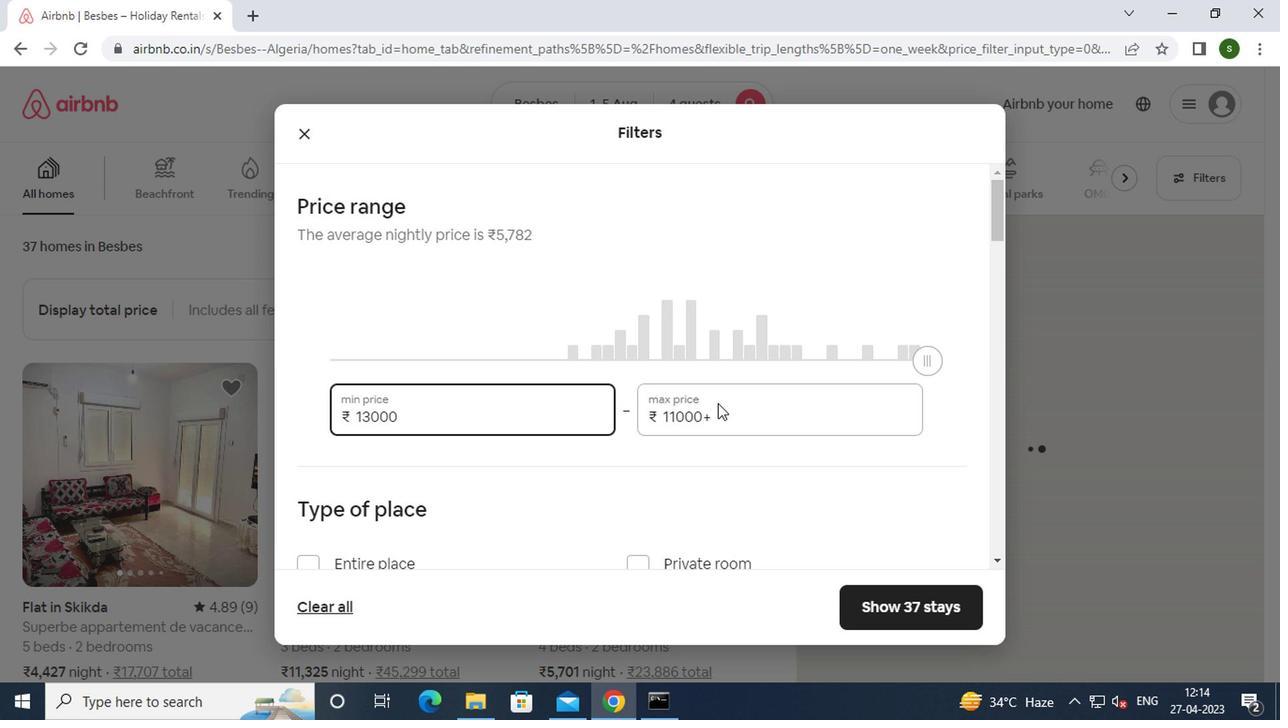
Action: Mouse moved to (715, 402)
Screenshot: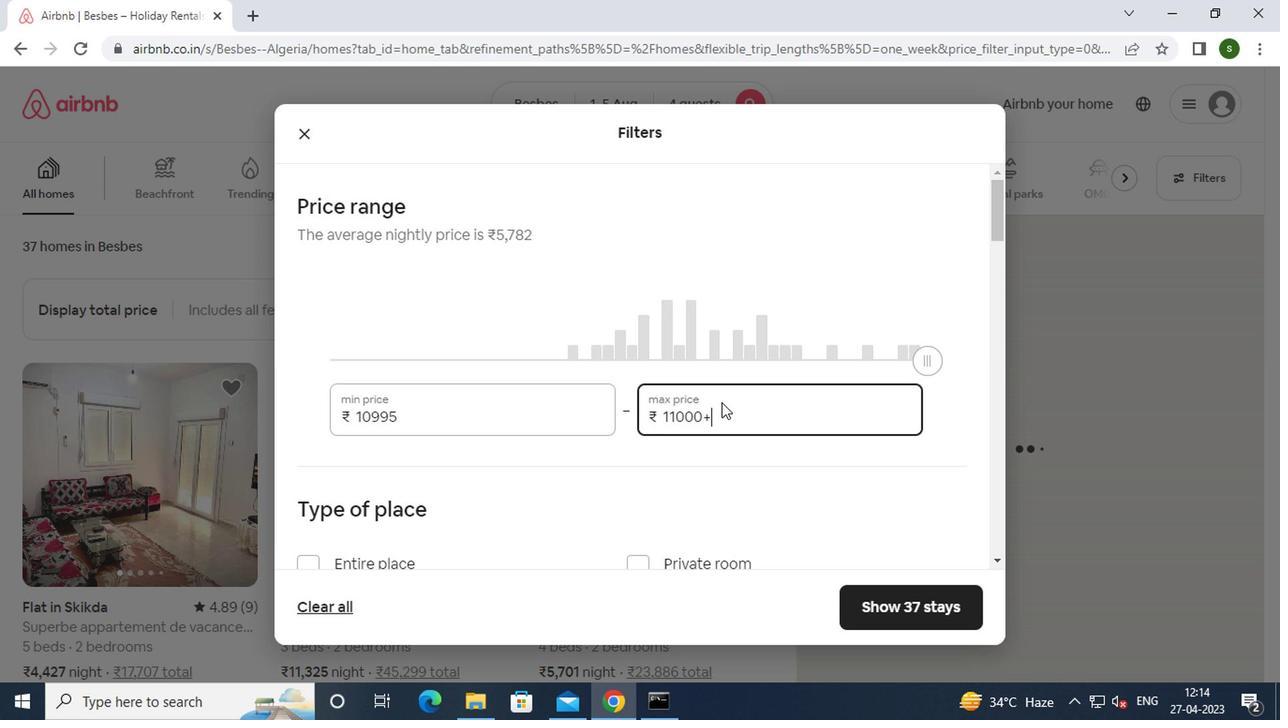 
Action: Key pressed <Key.backspace><Key.backspace><Key.backspace><Key.backspace><Key.backspace><Key.backspace><Key.backspace><Key.backspace><Key.backspace><Key.backspace><Key.backspace>20000
Screenshot: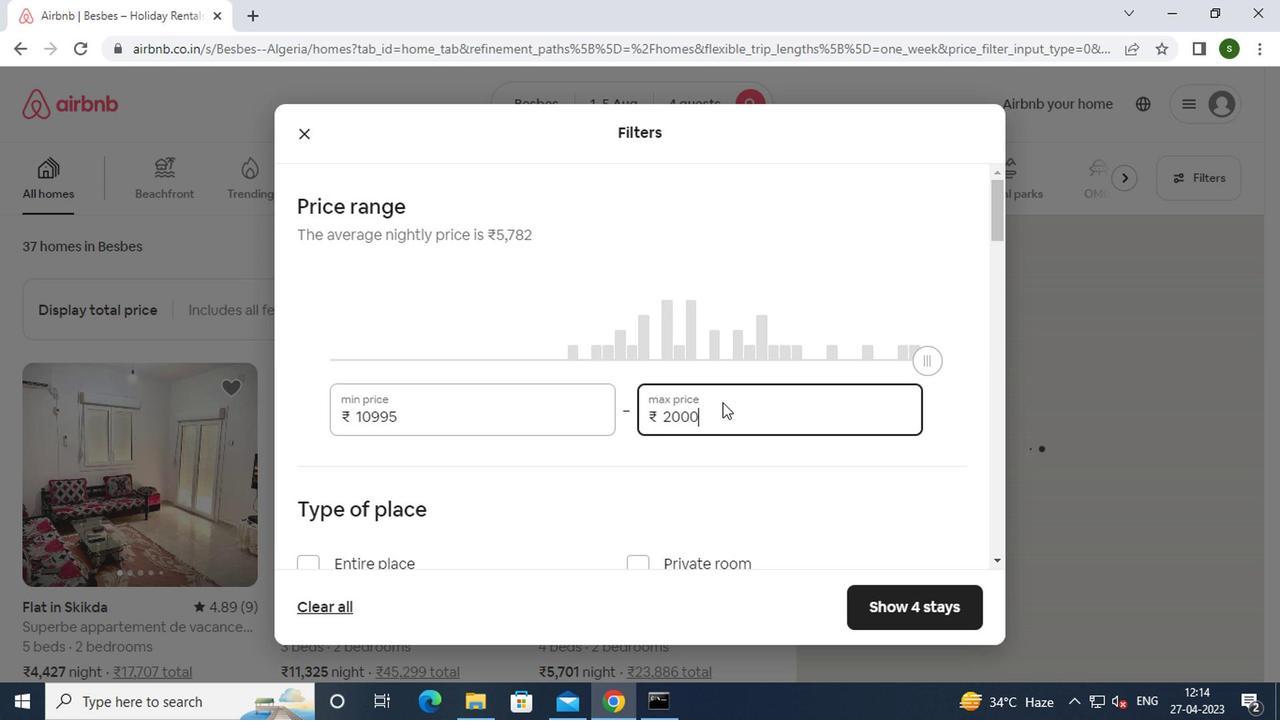 
Action: Mouse moved to (546, 432)
Screenshot: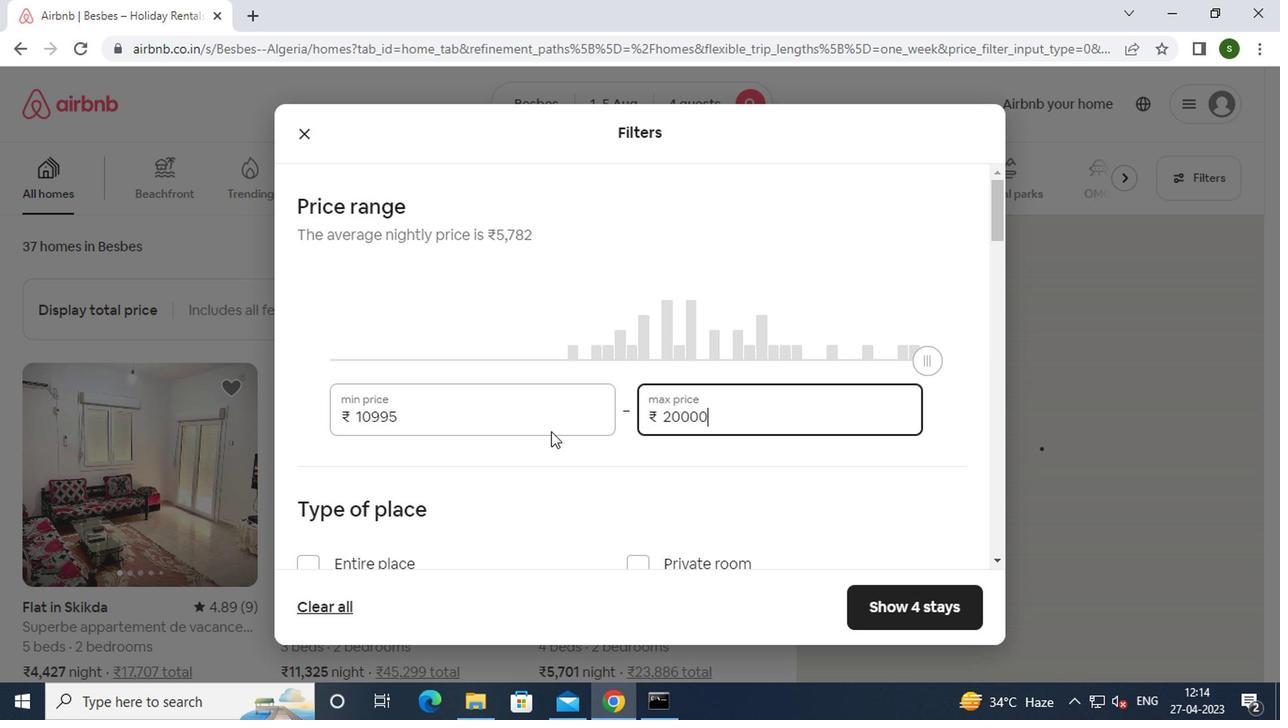
Action: Mouse scrolled (546, 431) with delta (0, 0)
Screenshot: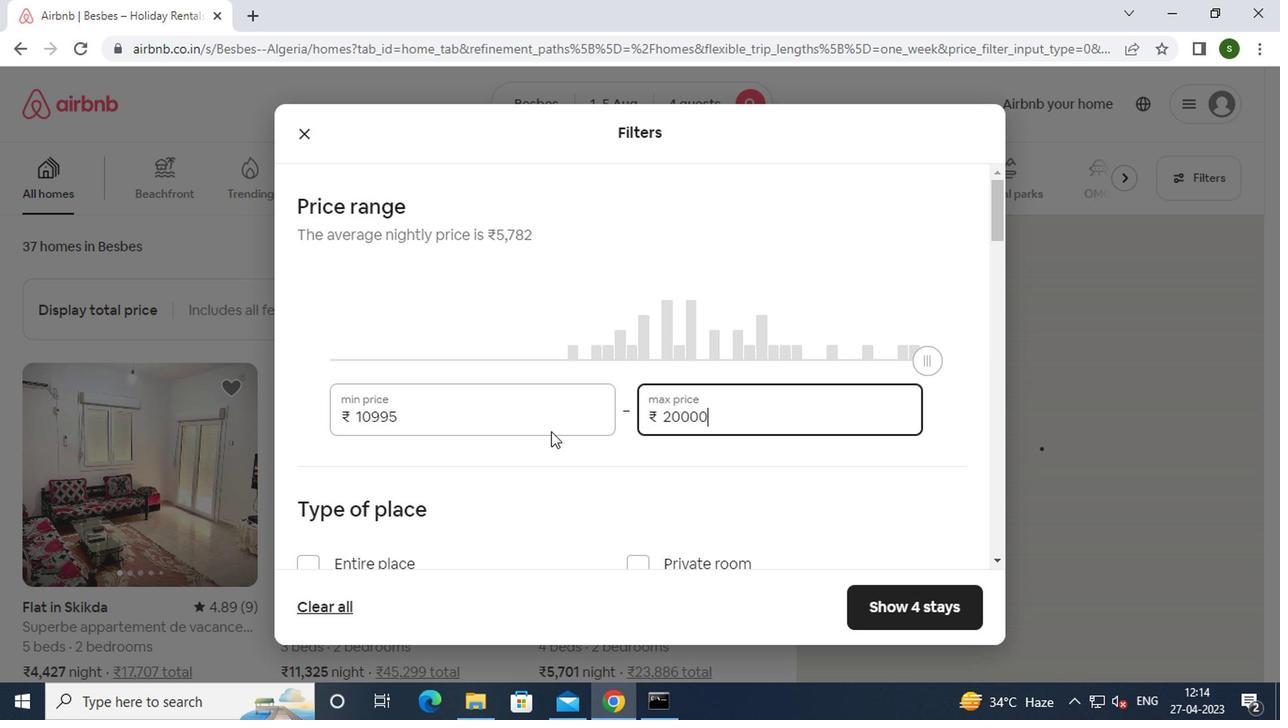 
Action: Mouse scrolled (546, 431) with delta (0, 0)
Screenshot: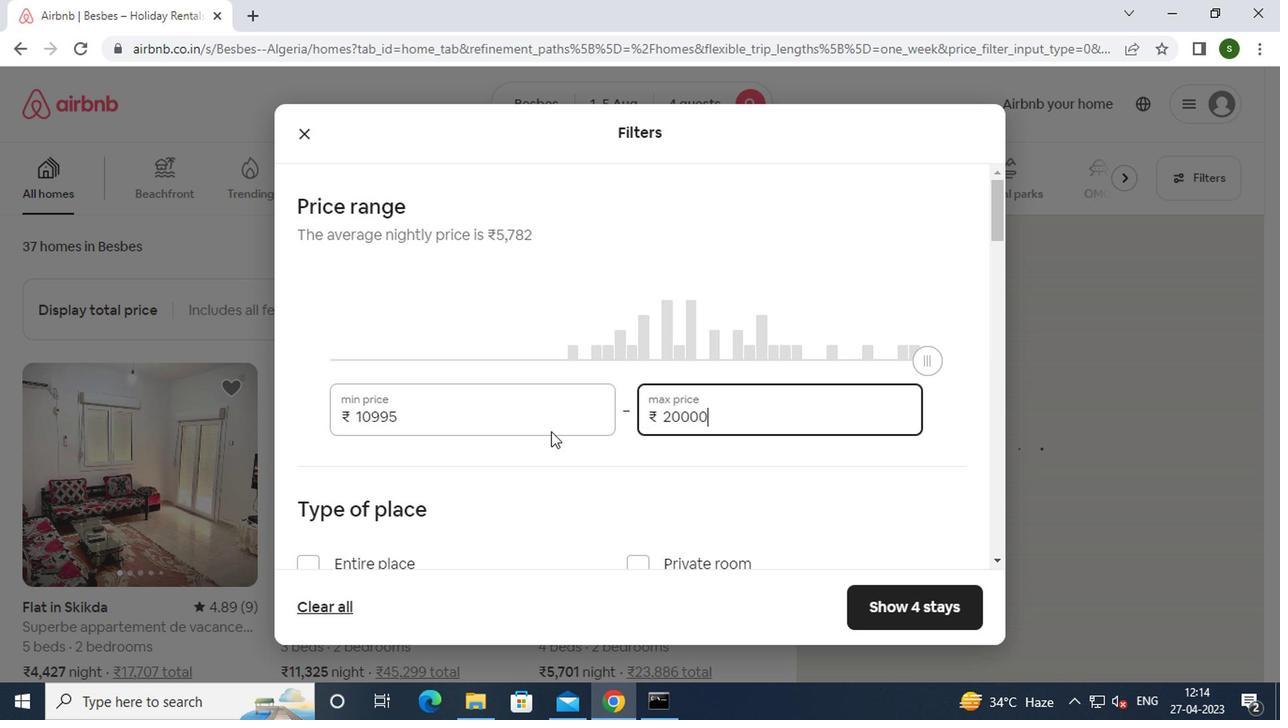 
Action: Mouse moved to (390, 386)
Screenshot: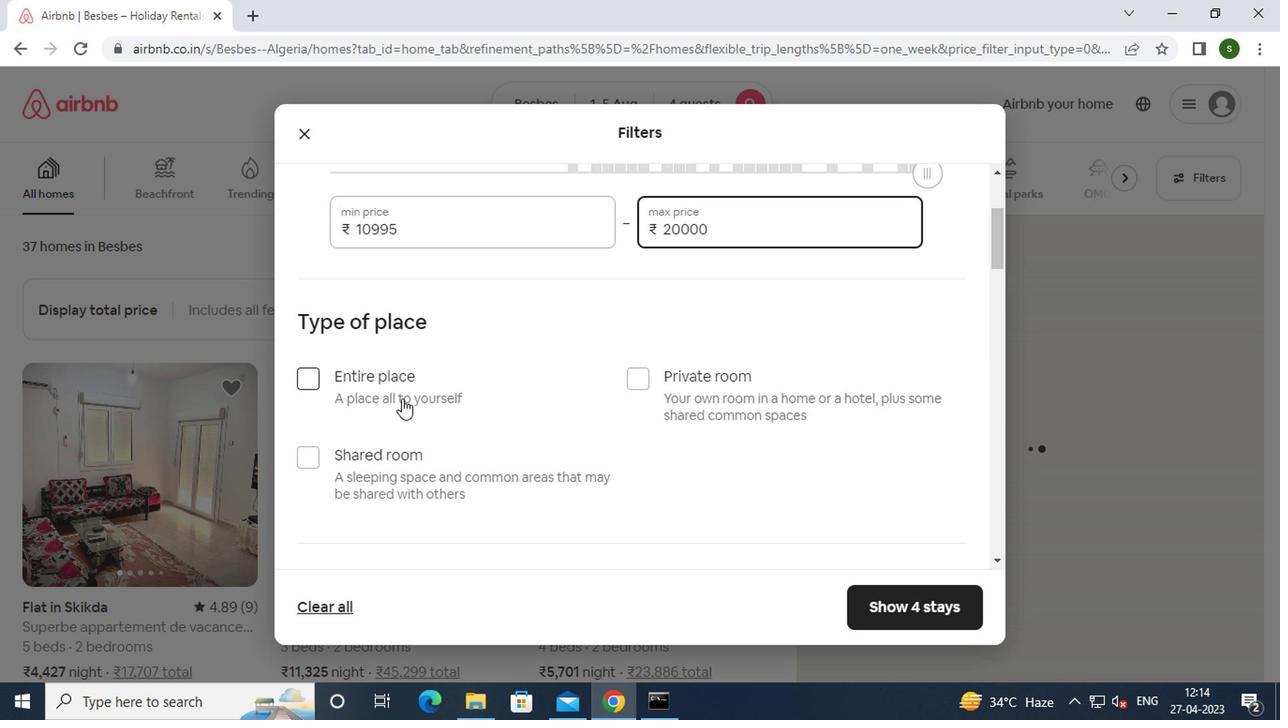 
Action: Mouse pressed left at (390, 386)
Screenshot: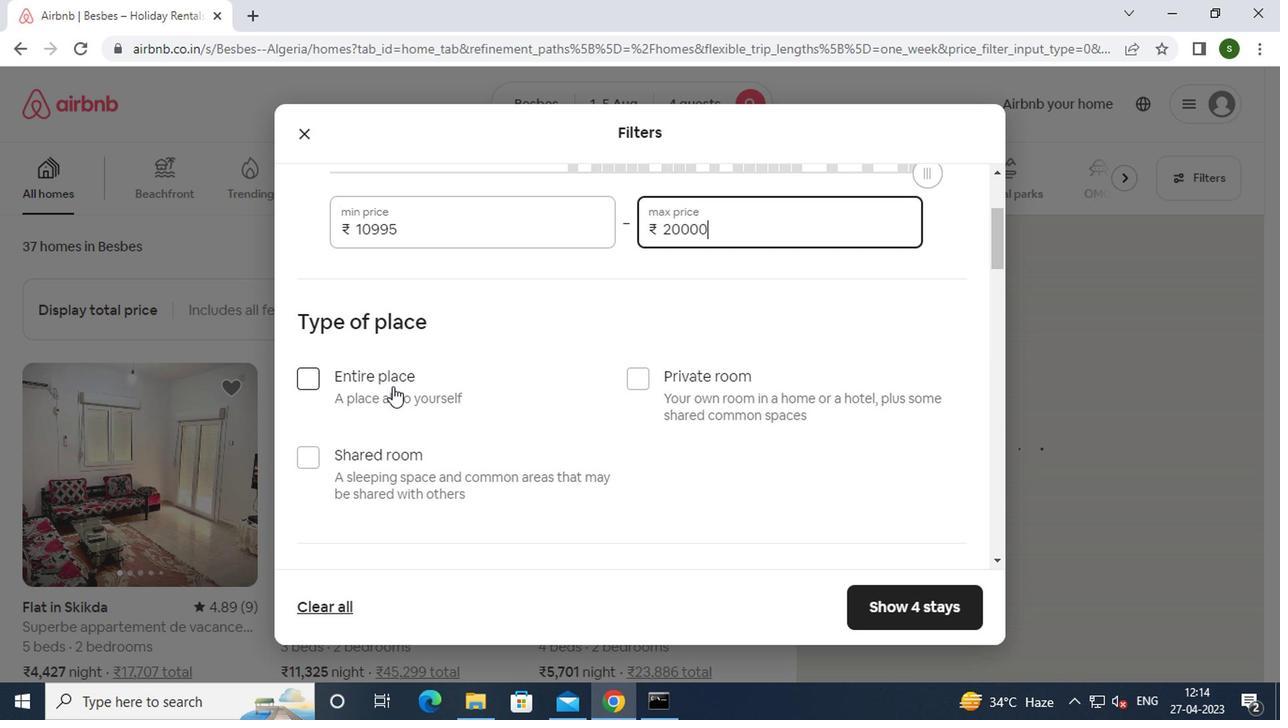 
Action: Mouse moved to (438, 377)
Screenshot: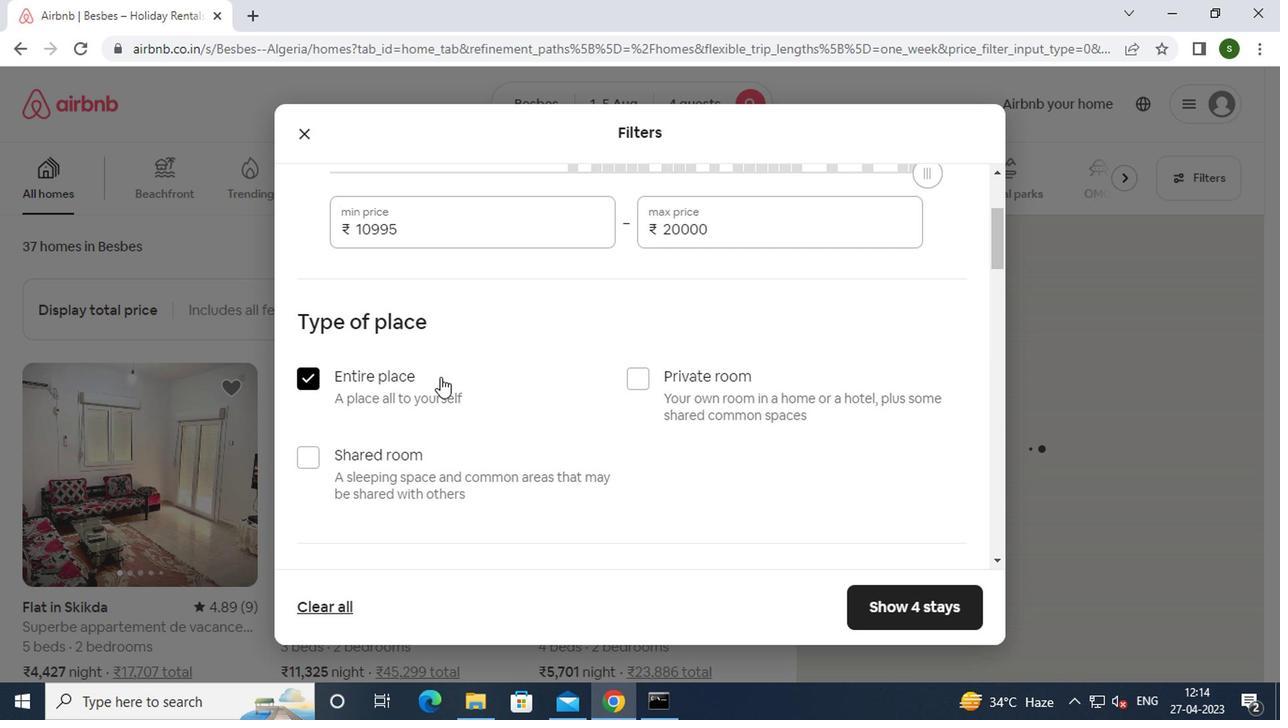 
Action: Mouse scrolled (438, 376) with delta (0, 0)
Screenshot: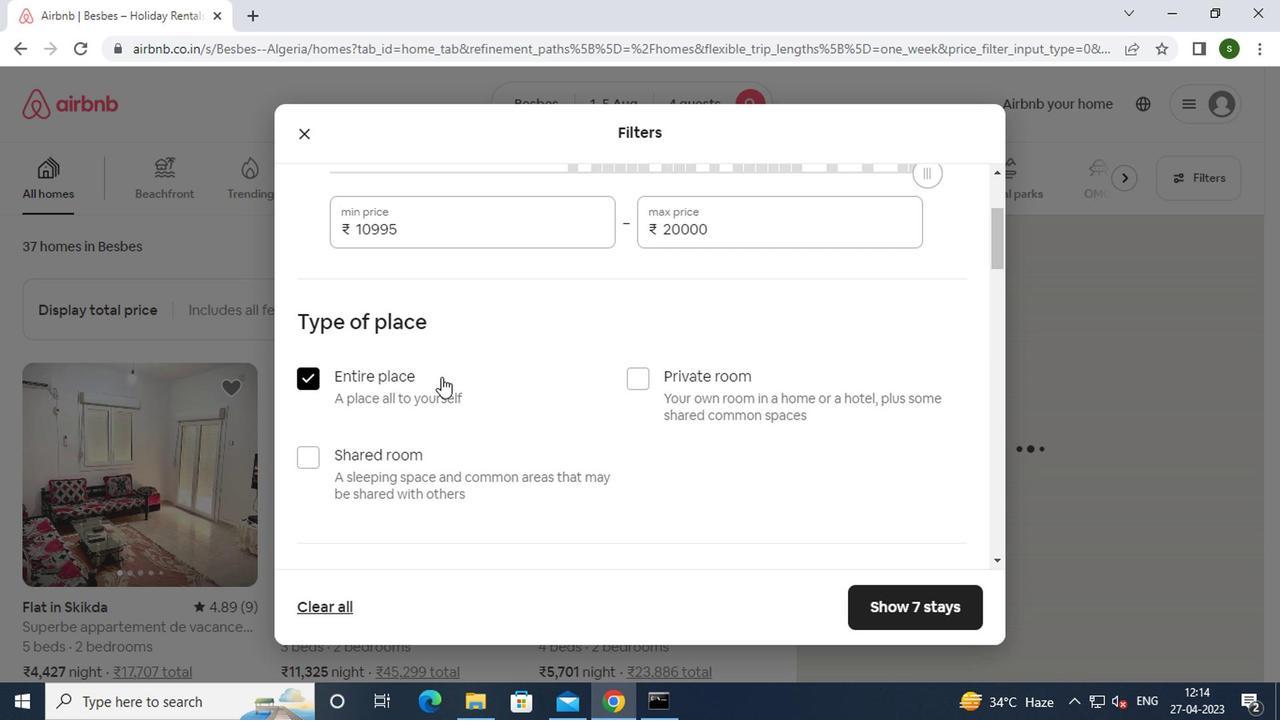 
Action: Mouse scrolled (438, 376) with delta (0, 0)
Screenshot: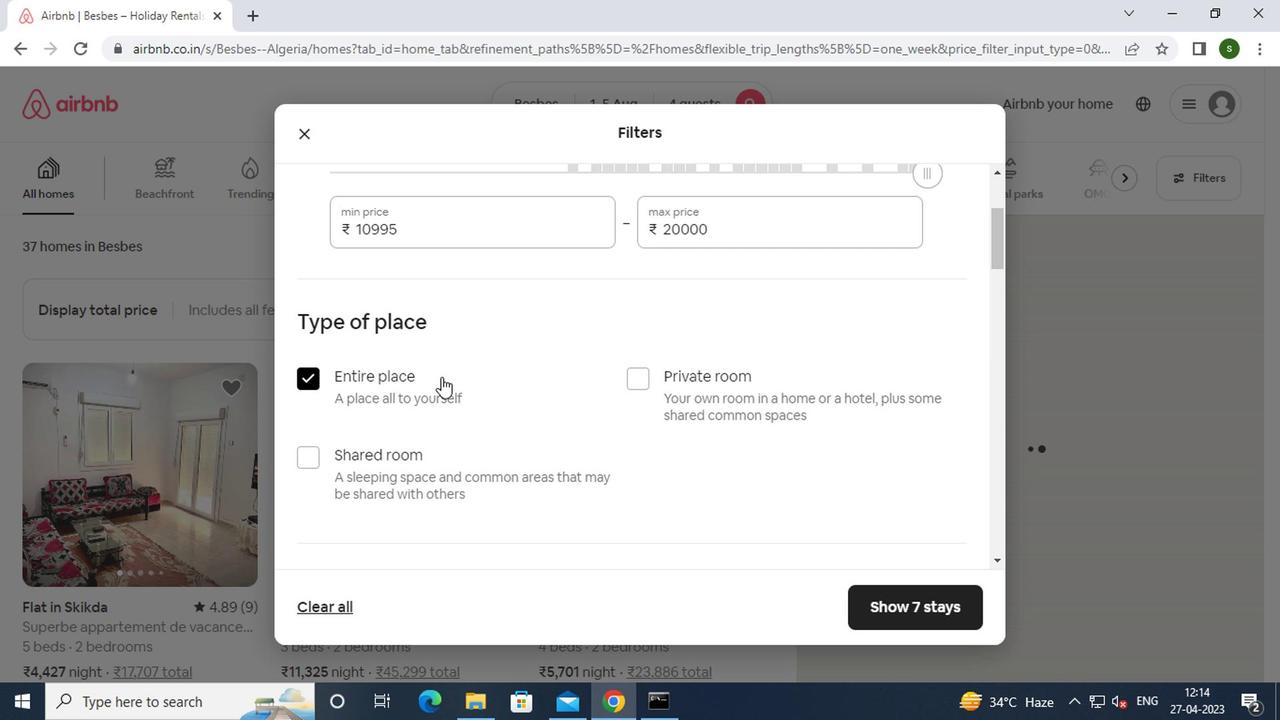 
Action: Mouse scrolled (438, 376) with delta (0, 0)
Screenshot: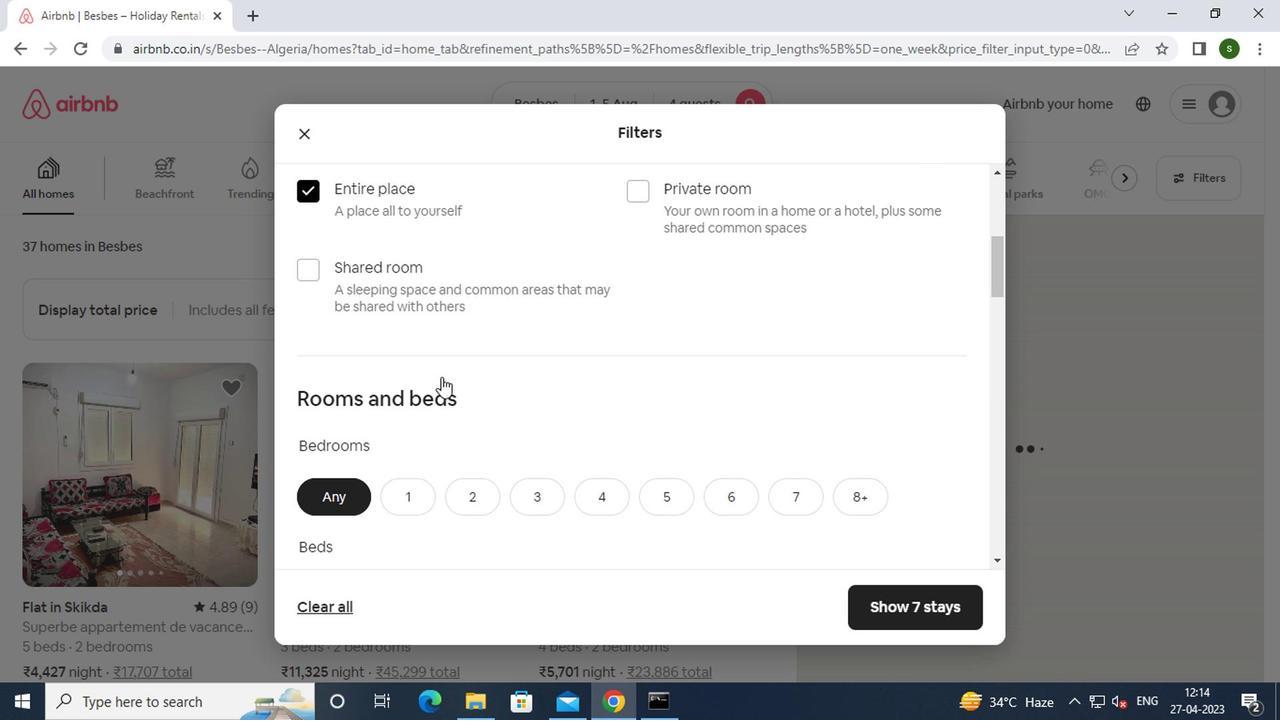 
Action: Mouse scrolled (438, 376) with delta (0, 0)
Screenshot: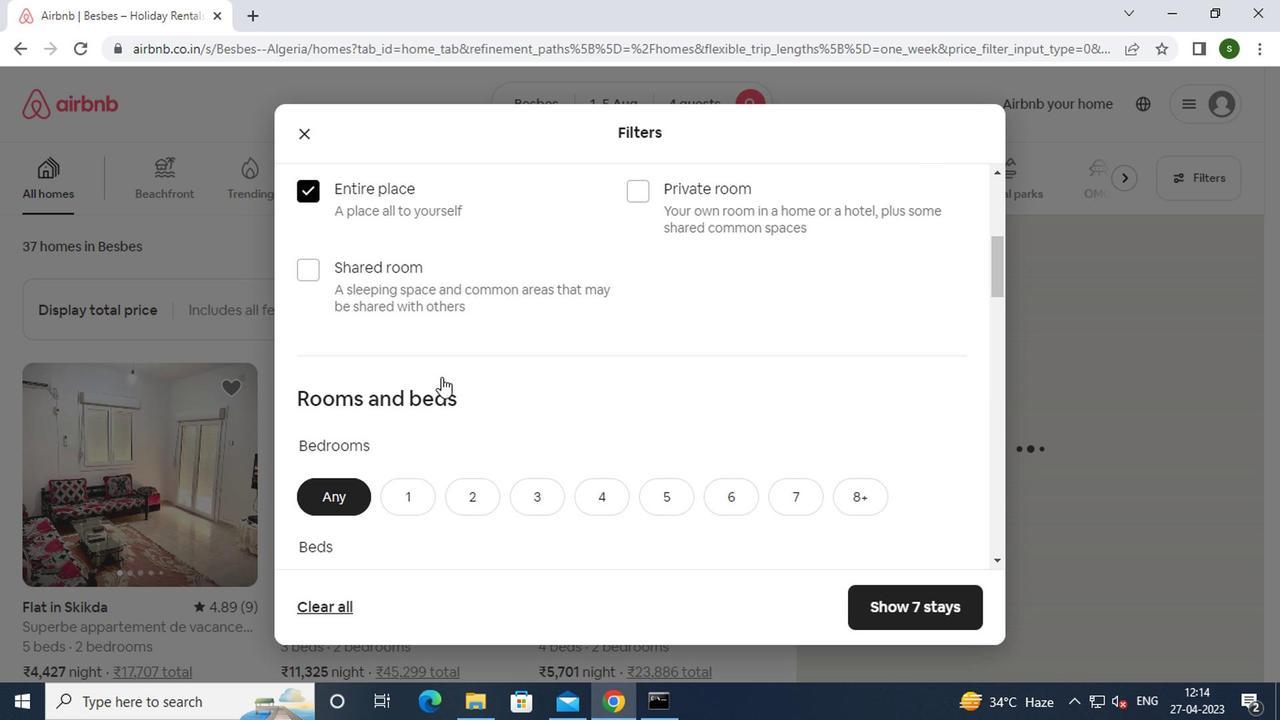 
Action: Mouse moved to (470, 316)
Screenshot: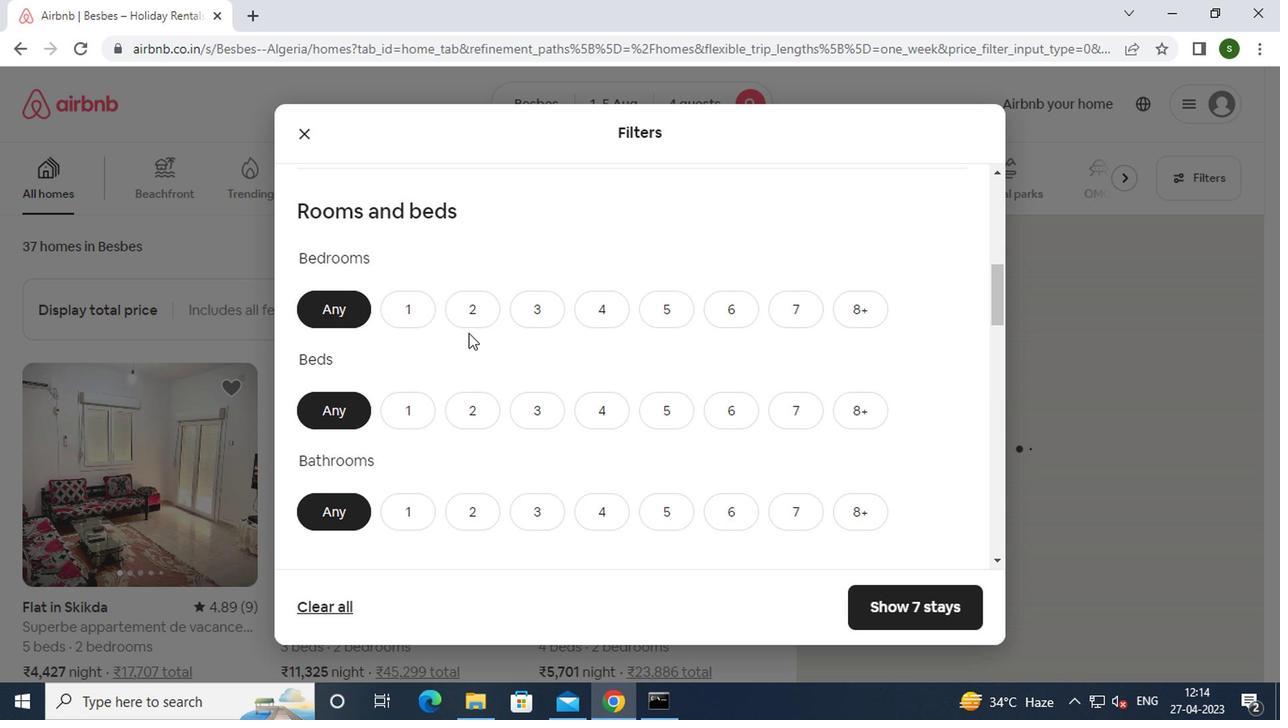
Action: Mouse pressed left at (470, 316)
Screenshot: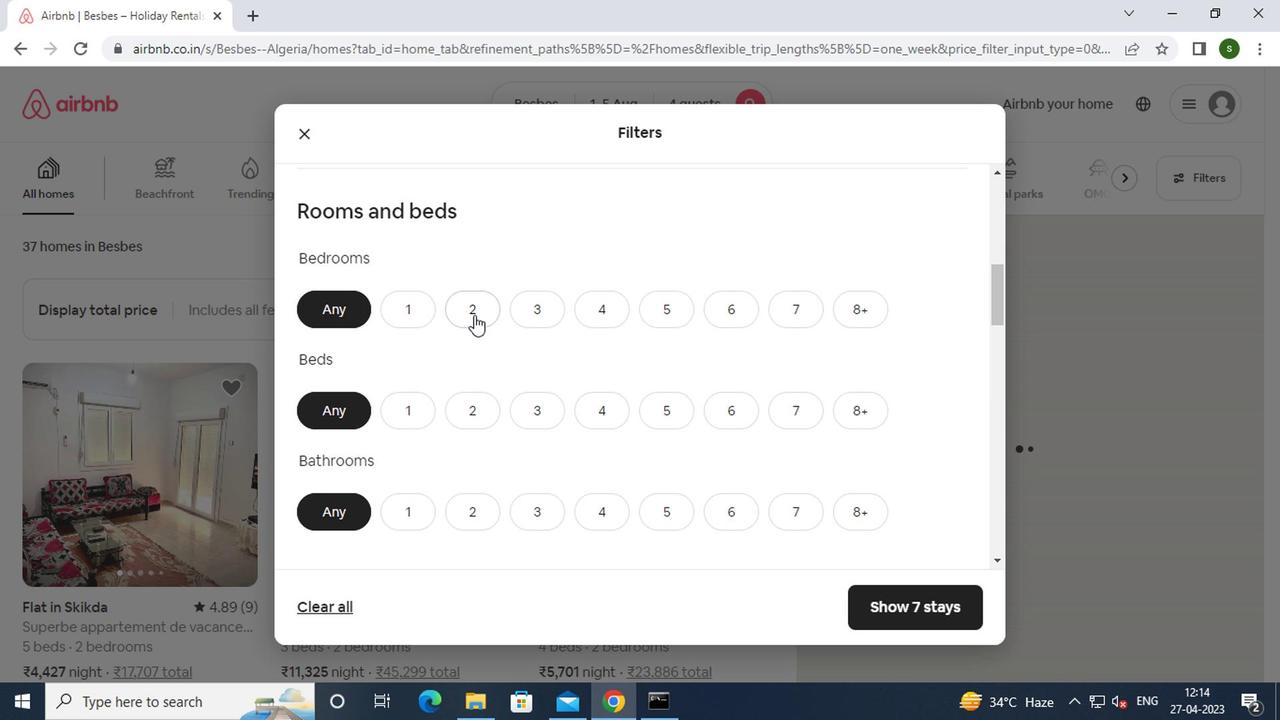 
Action: Mouse moved to (528, 414)
Screenshot: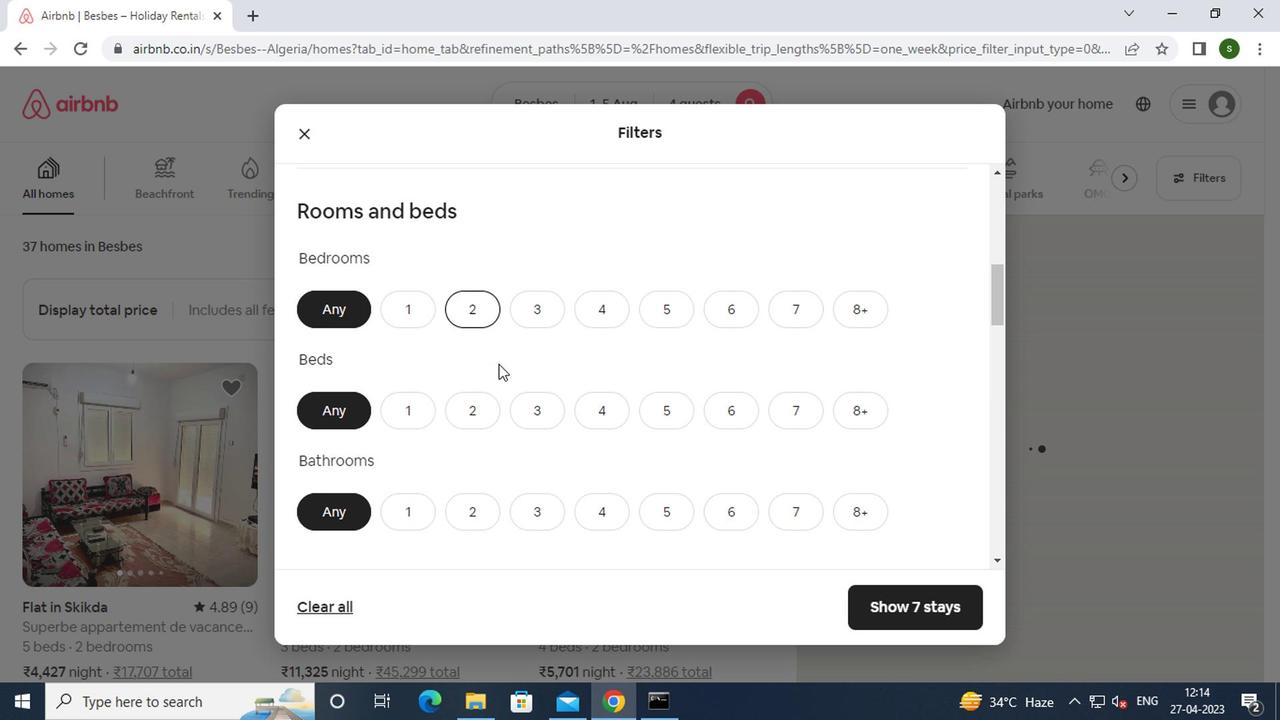 
Action: Mouse pressed left at (528, 414)
Screenshot: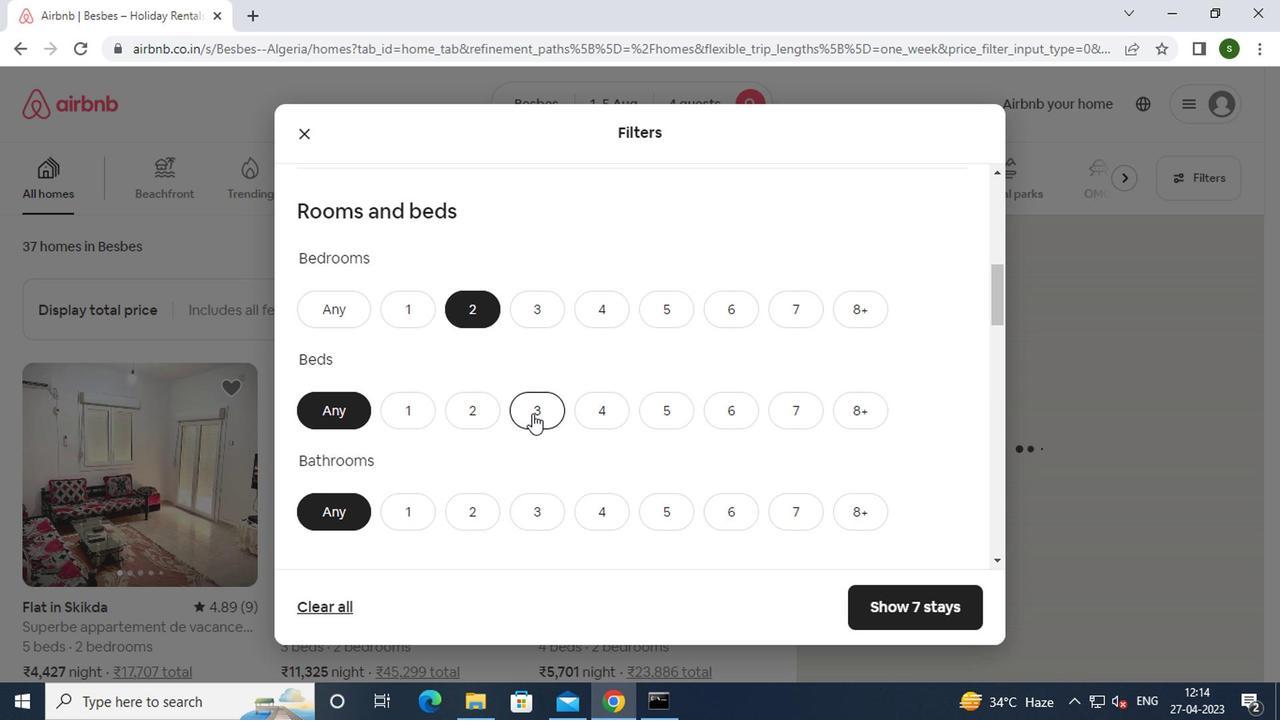 
Action: Mouse scrolled (528, 412) with delta (0, -1)
Screenshot: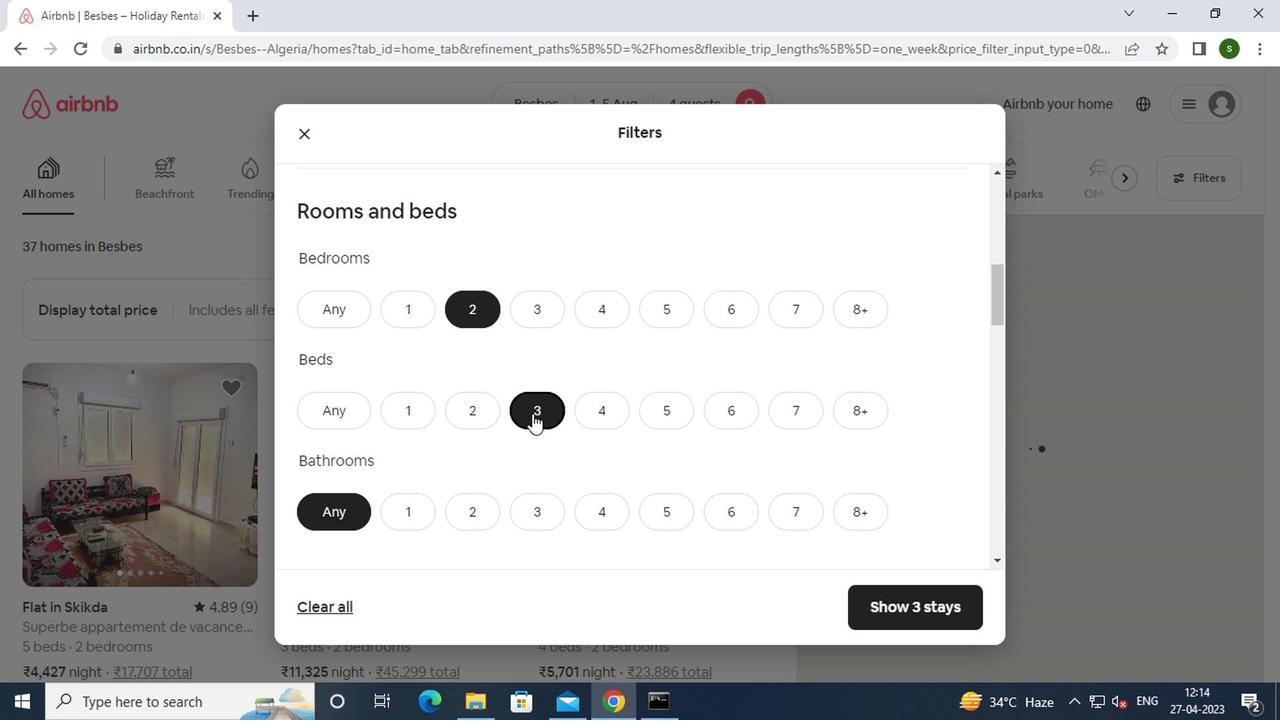 
Action: Mouse scrolled (528, 412) with delta (0, -1)
Screenshot: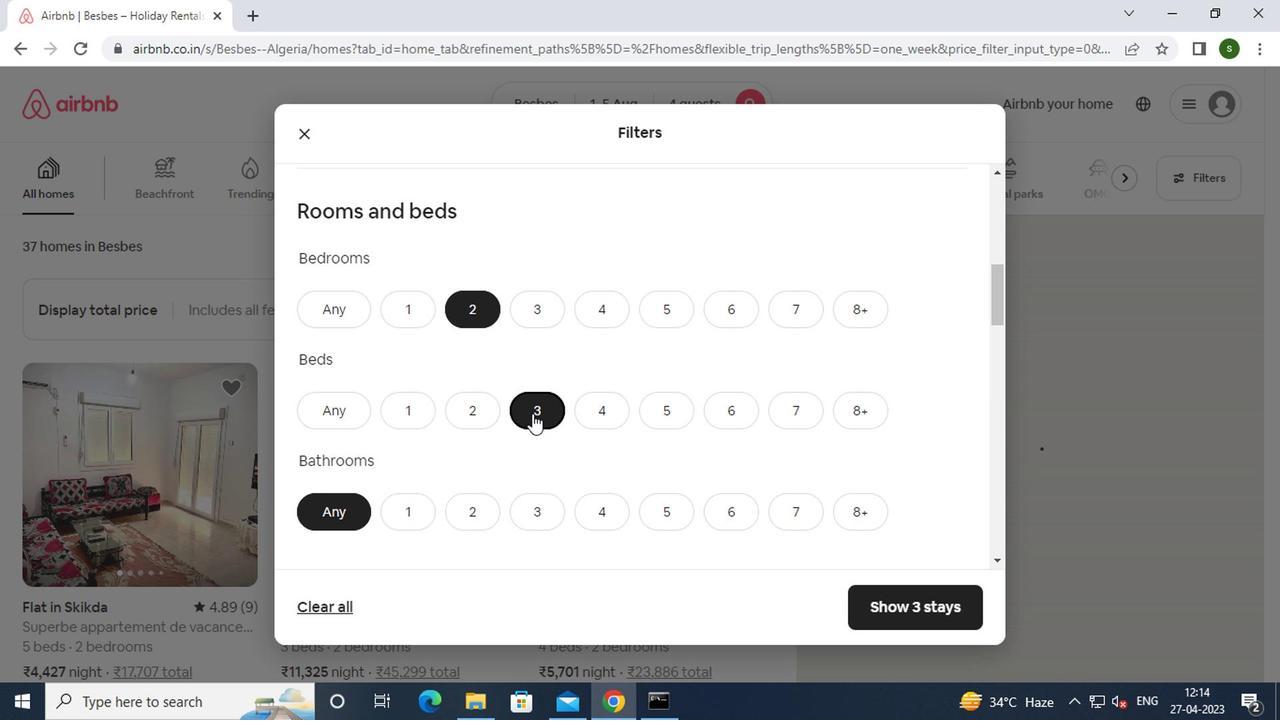 
Action: Mouse moved to (460, 502)
Screenshot: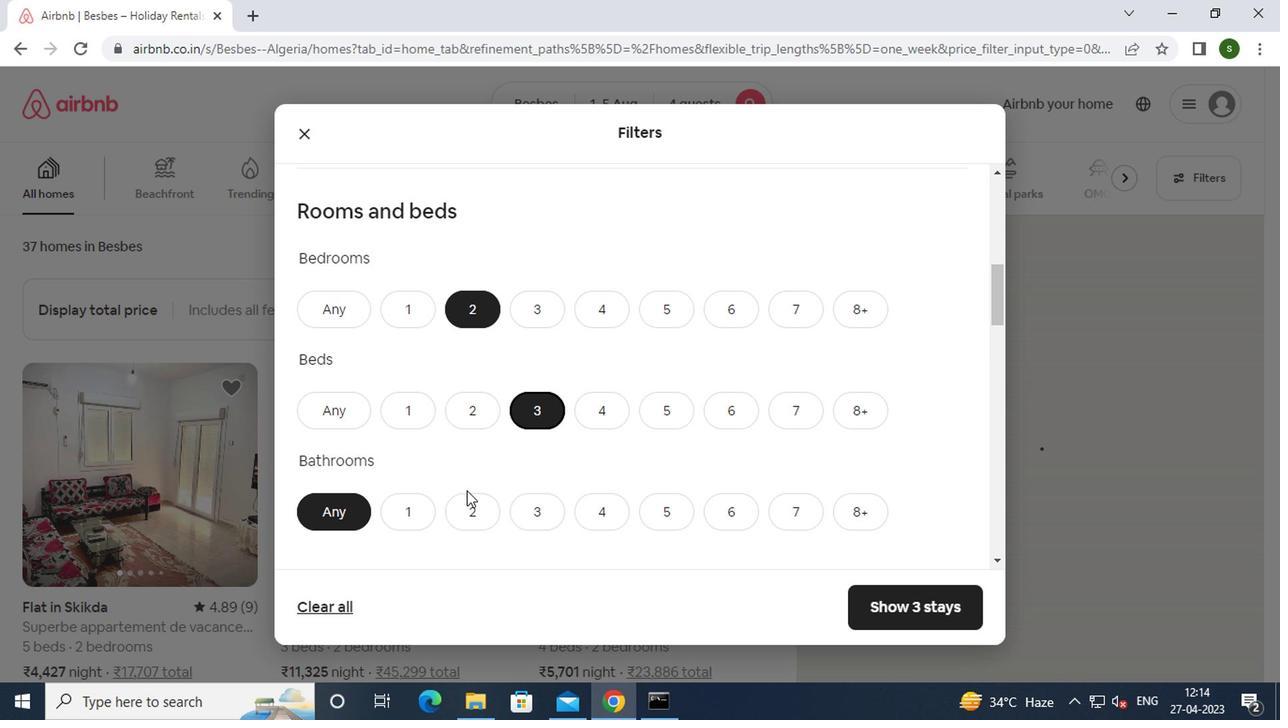 
Action: Mouse pressed left at (460, 502)
Screenshot: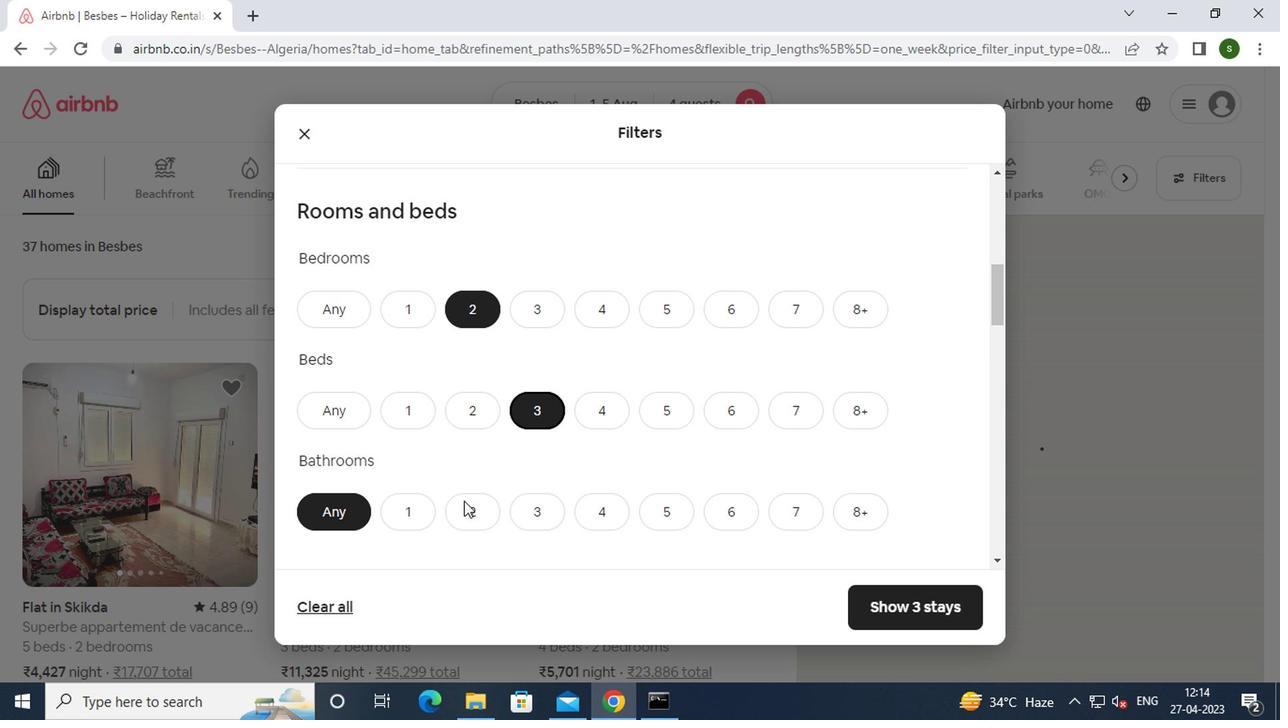 
Action: Mouse moved to (466, 482)
Screenshot: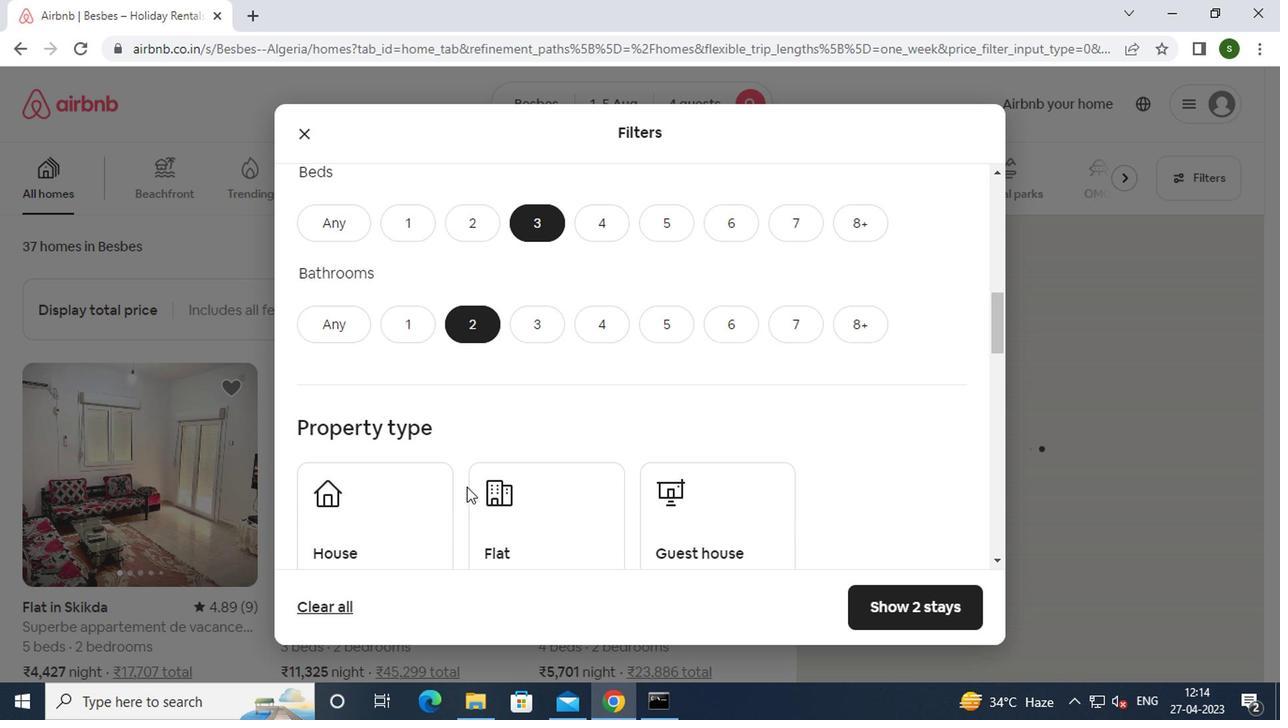 
Action: Mouse scrolled (466, 481) with delta (0, 0)
Screenshot: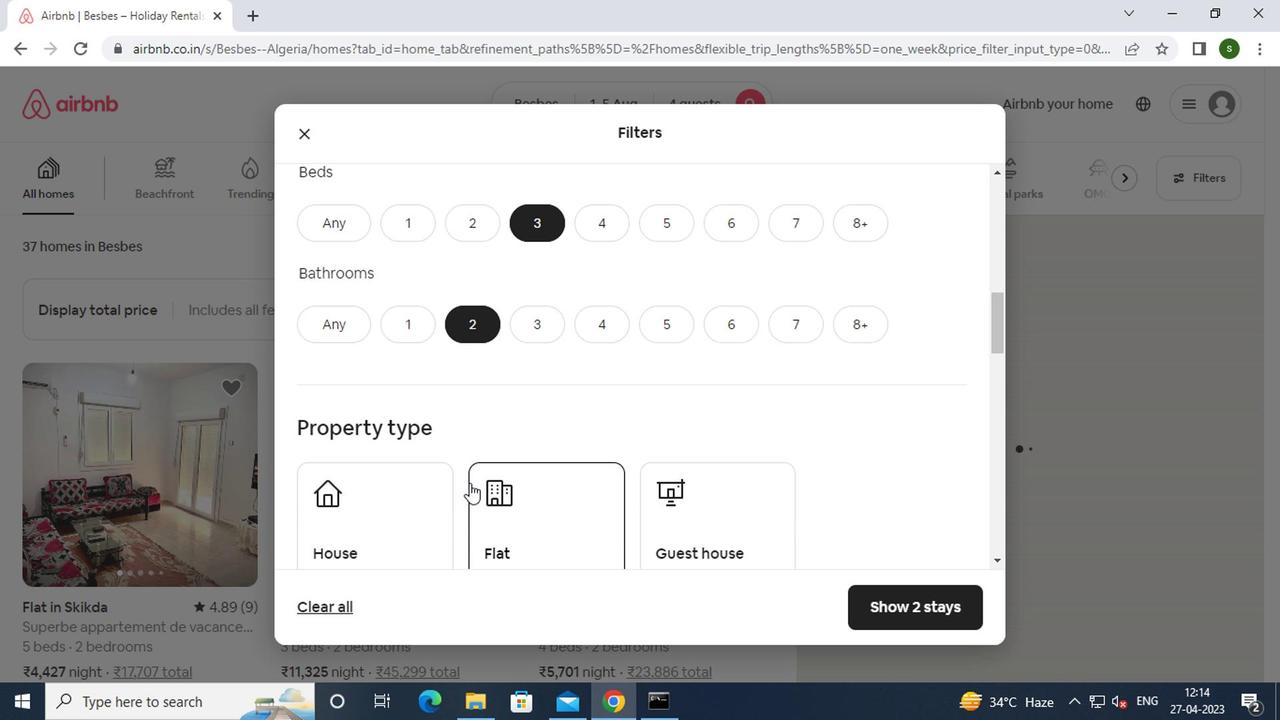 
Action: Mouse moved to (366, 477)
Screenshot: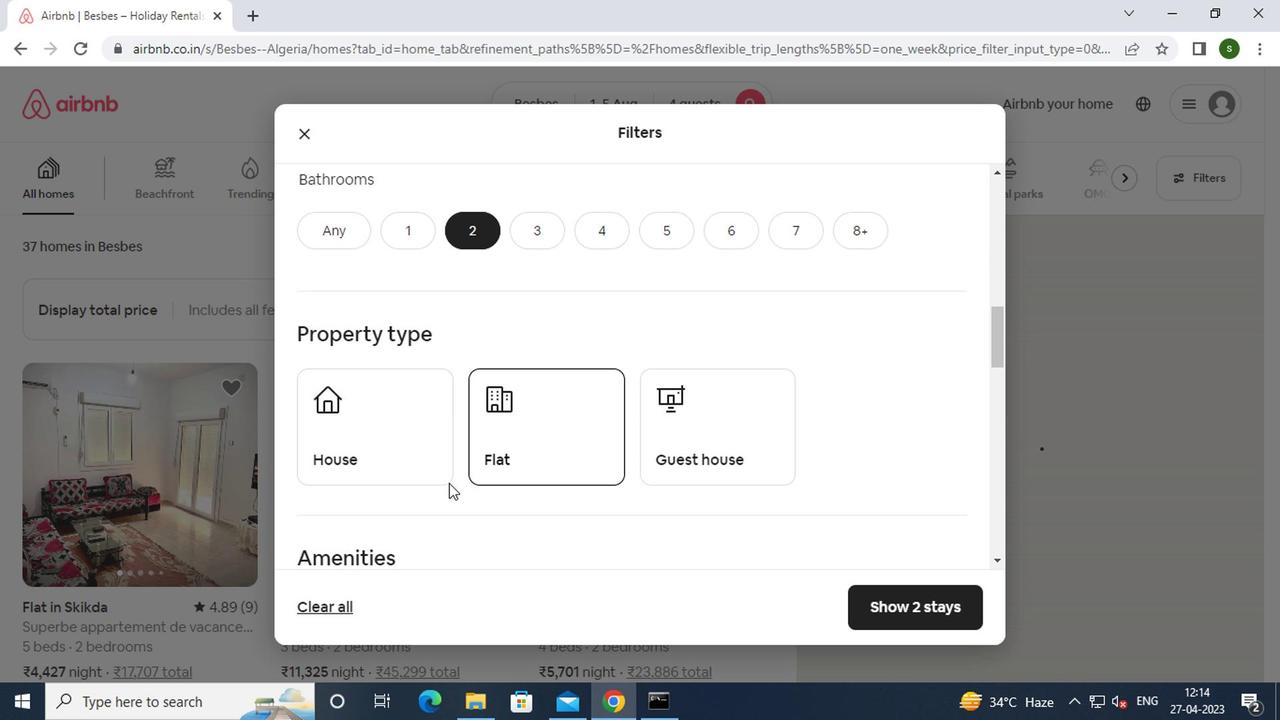 
Action: Mouse pressed left at (366, 477)
Screenshot: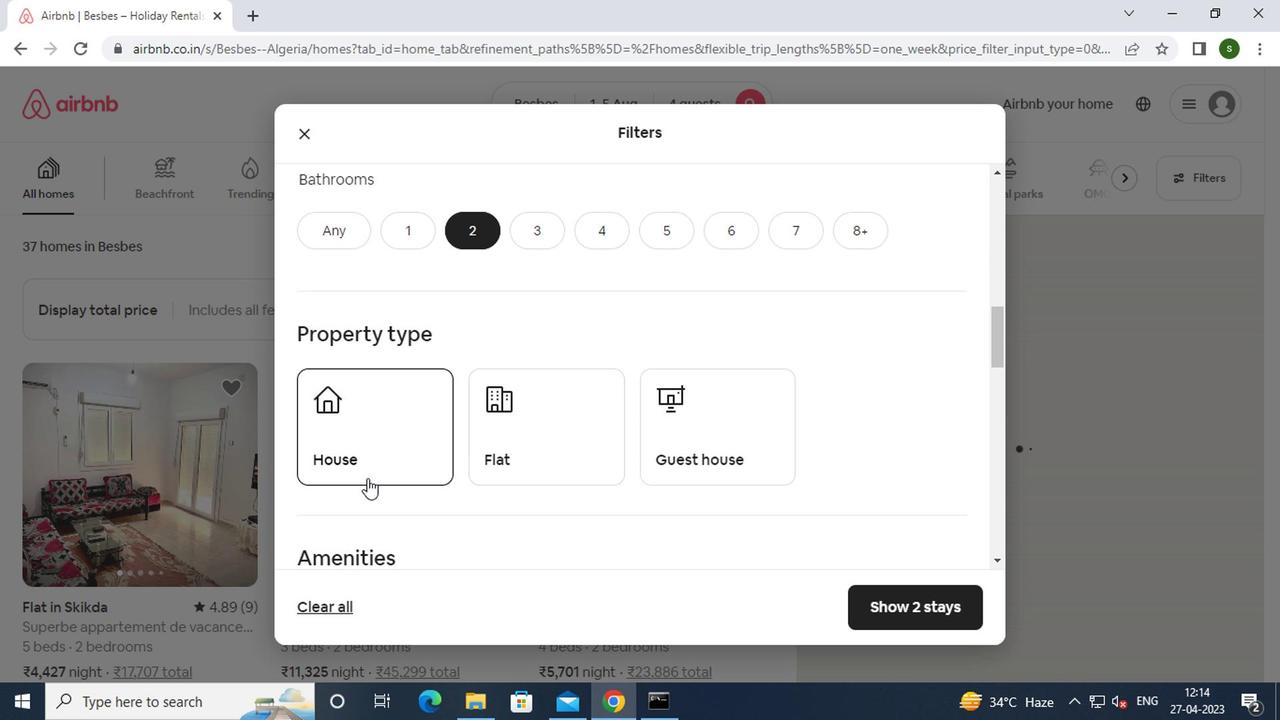 
Action: Mouse moved to (520, 450)
Screenshot: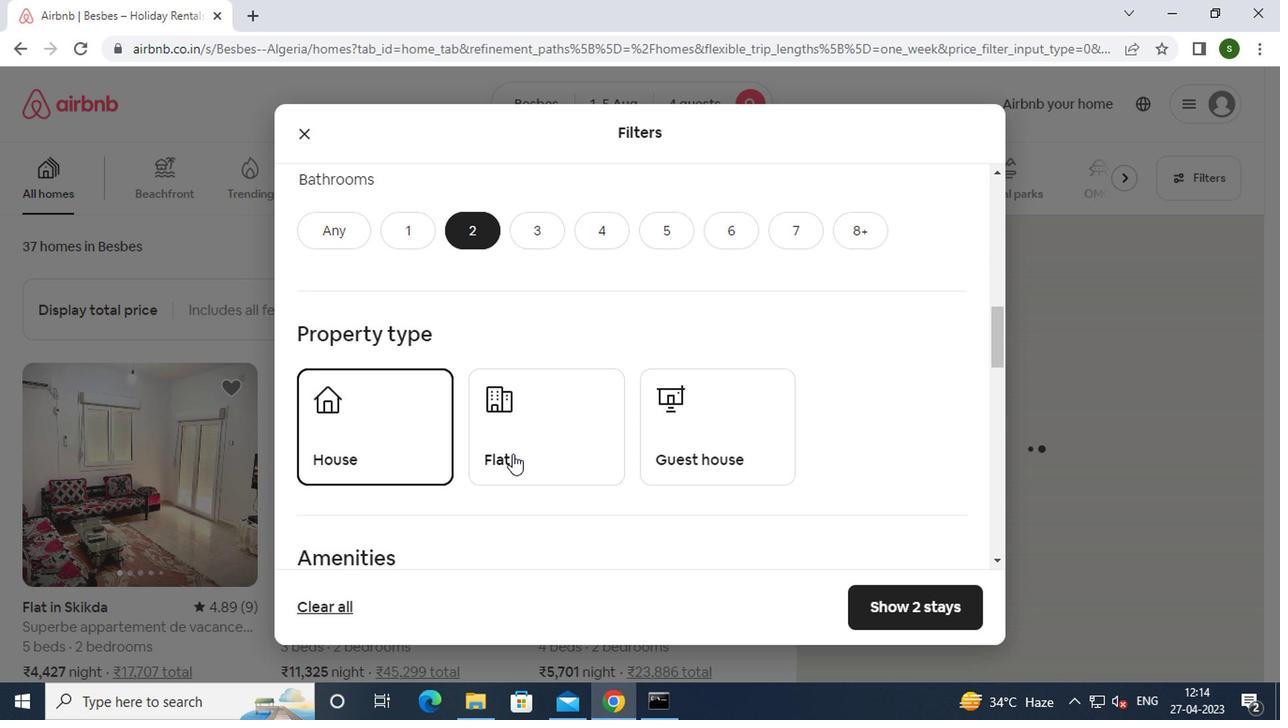 
Action: Mouse pressed left at (520, 450)
Screenshot: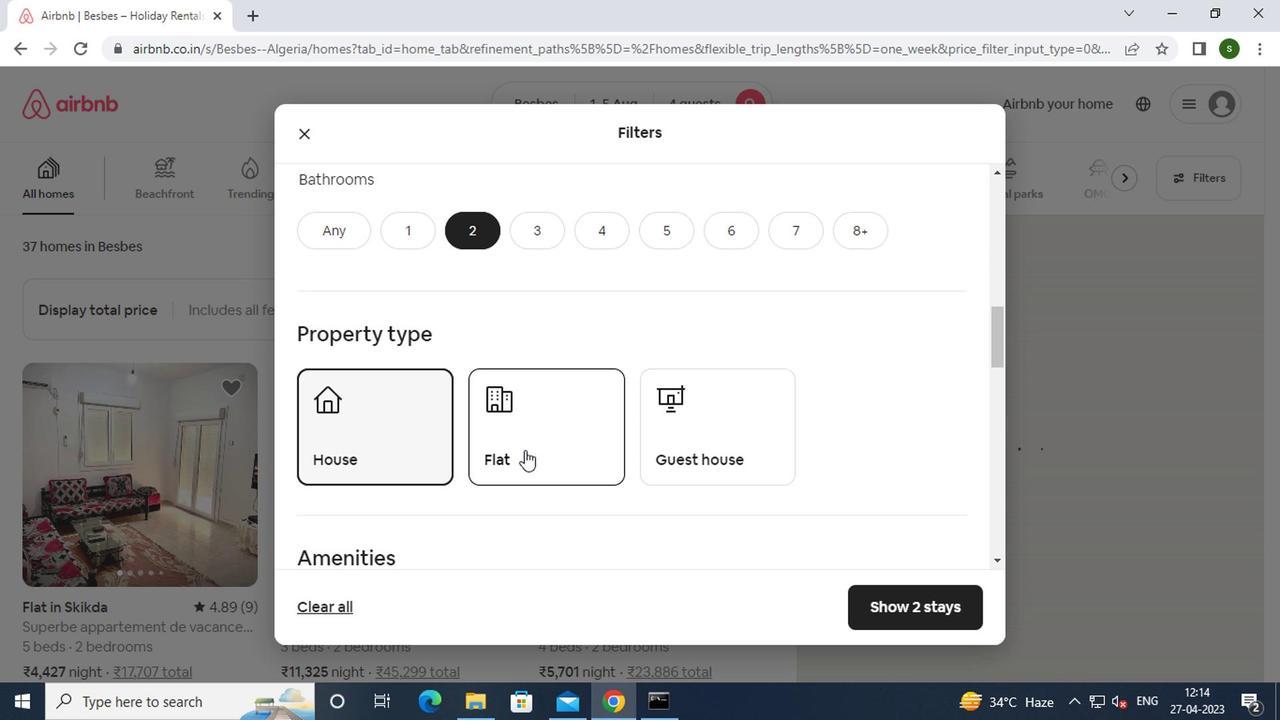 
Action: Mouse moved to (776, 415)
Screenshot: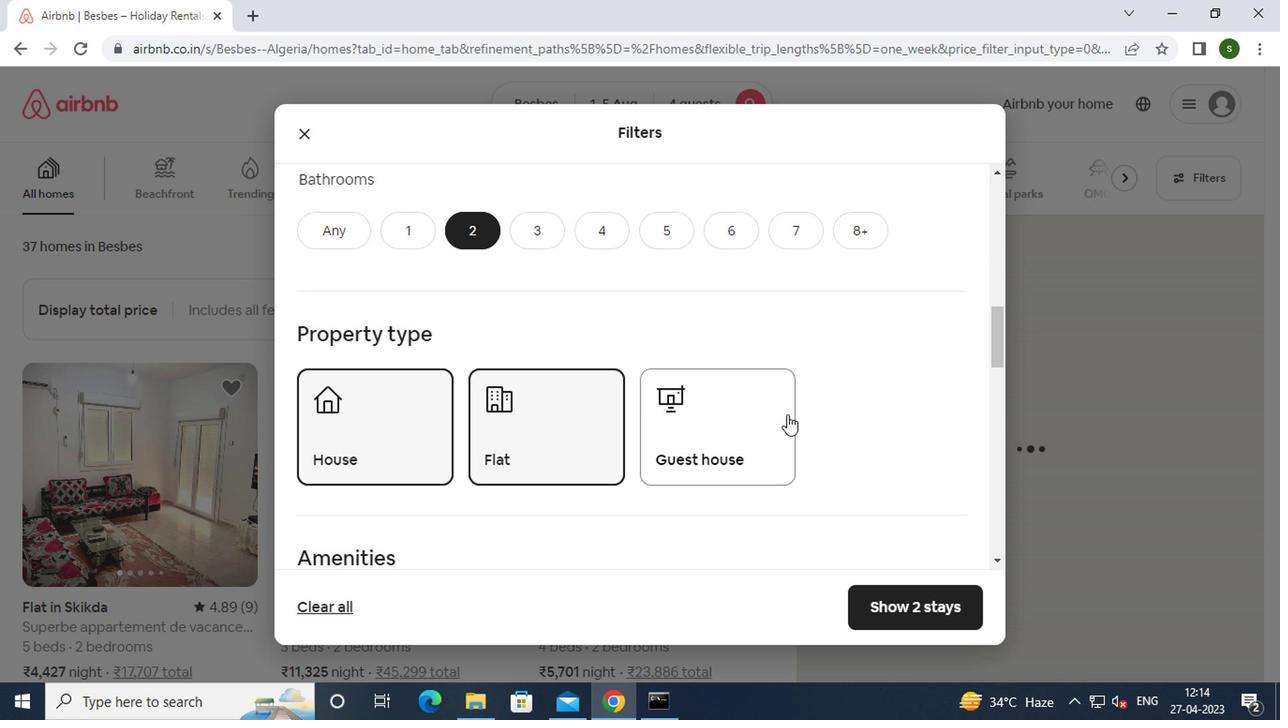 
Action: Mouse scrolled (776, 414) with delta (0, 0)
Screenshot: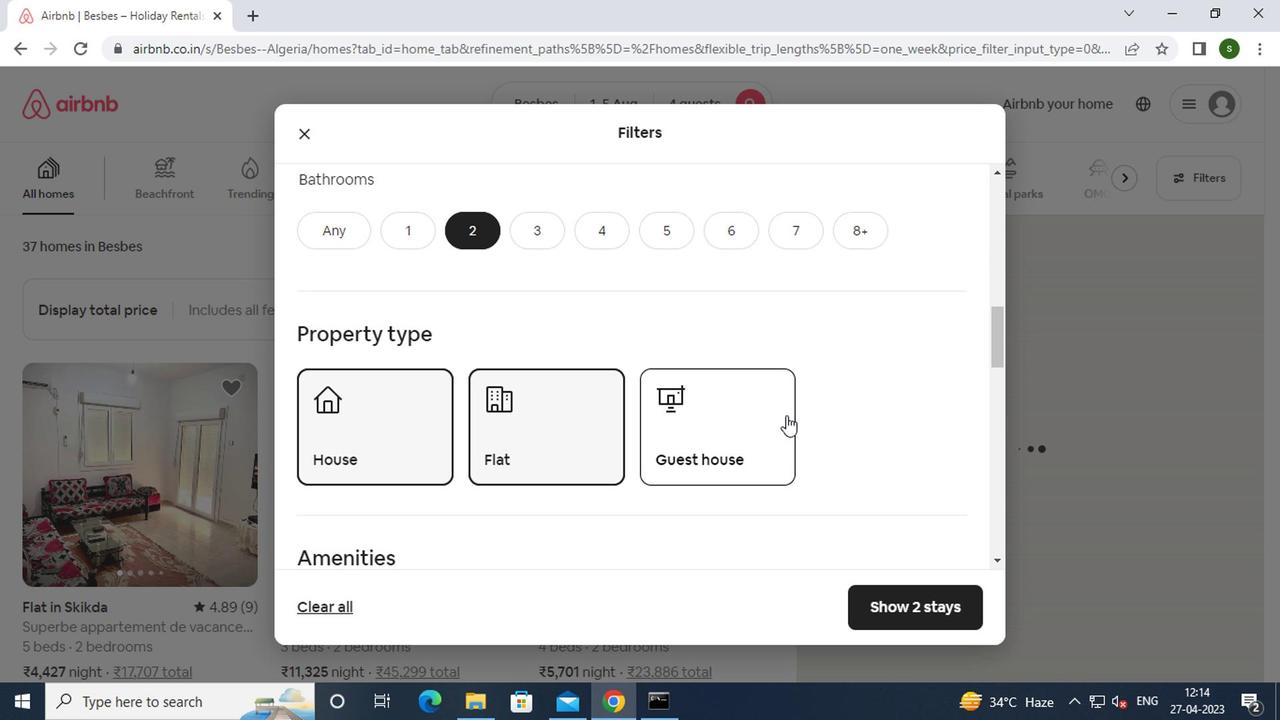 
Action: Mouse scrolled (776, 414) with delta (0, 0)
Screenshot: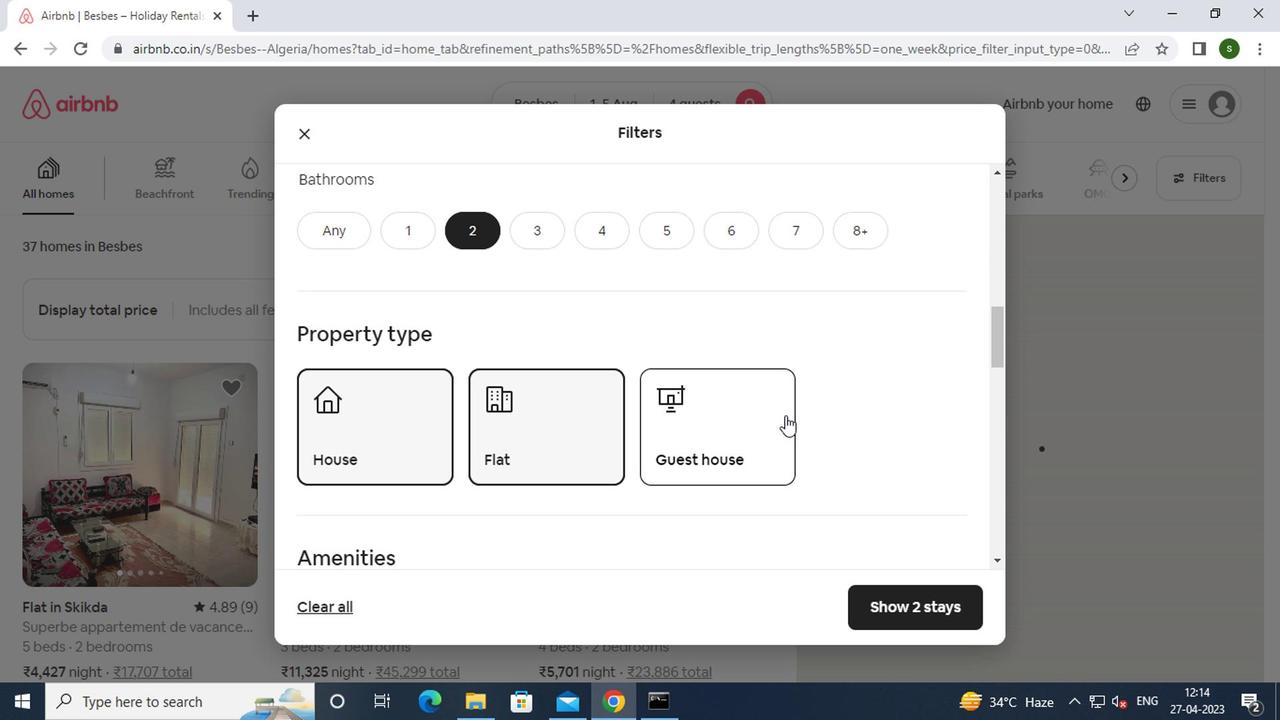
Action: Mouse scrolled (776, 414) with delta (0, 0)
Screenshot: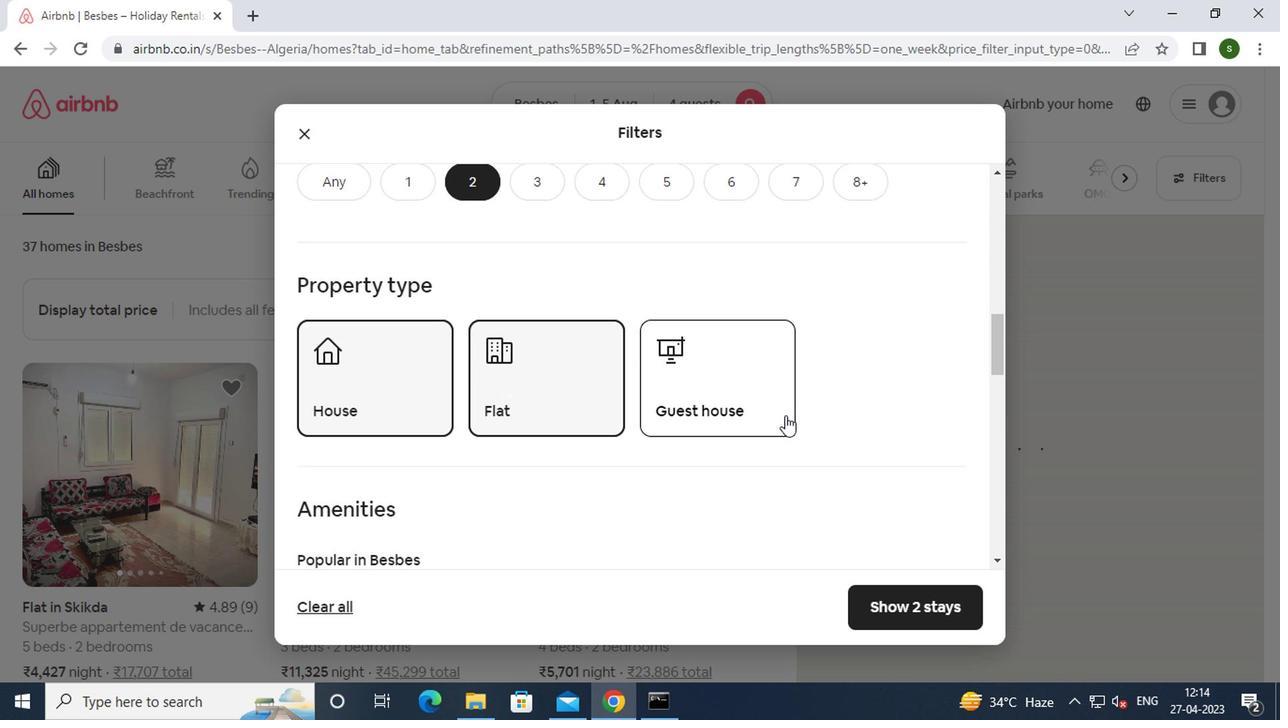 
Action: Mouse scrolled (776, 414) with delta (0, 0)
Screenshot: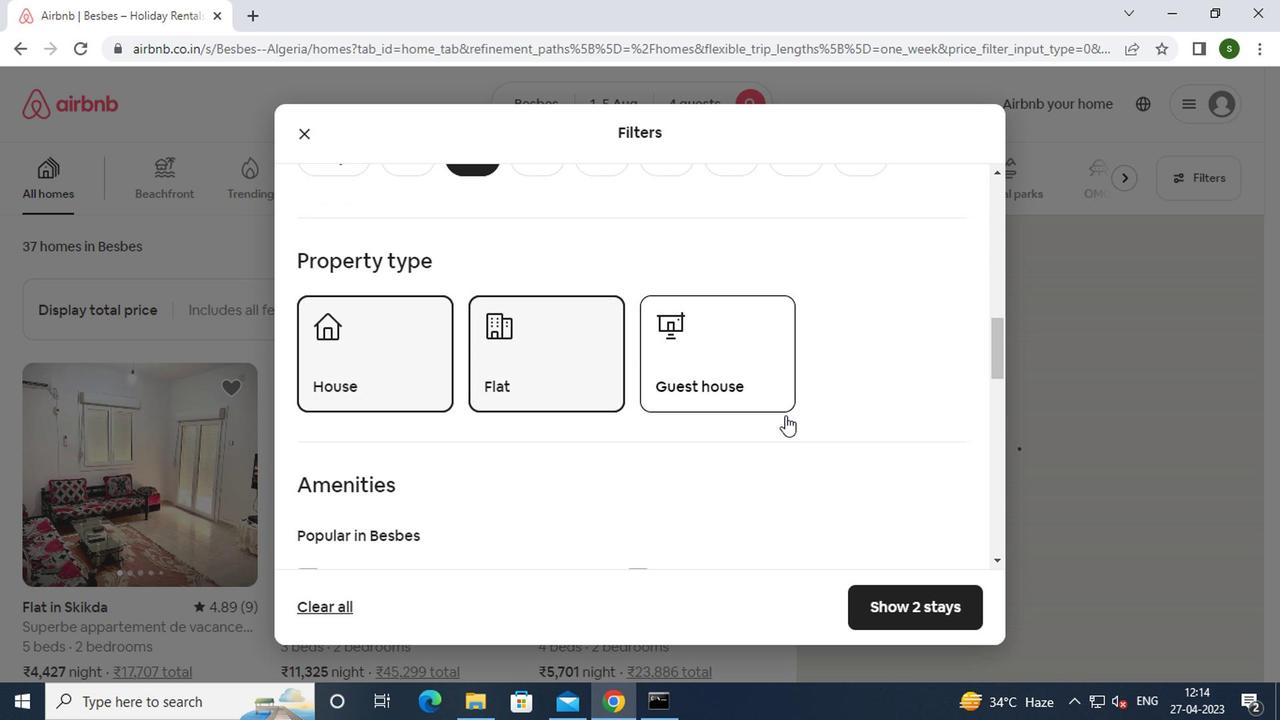 
Action: Mouse scrolled (776, 414) with delta (0, 0)
Screenshot: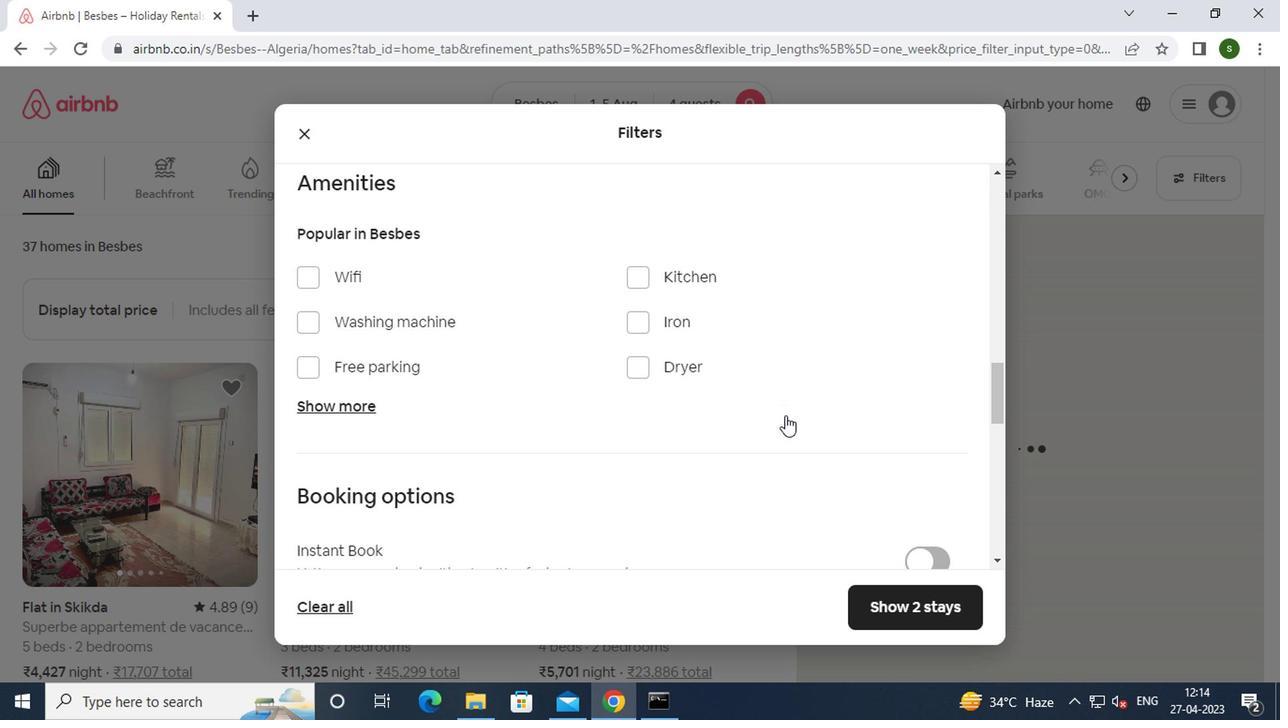 
Action: Mouse scrolled (776, 414) with delta (0, 0)
Screenshot: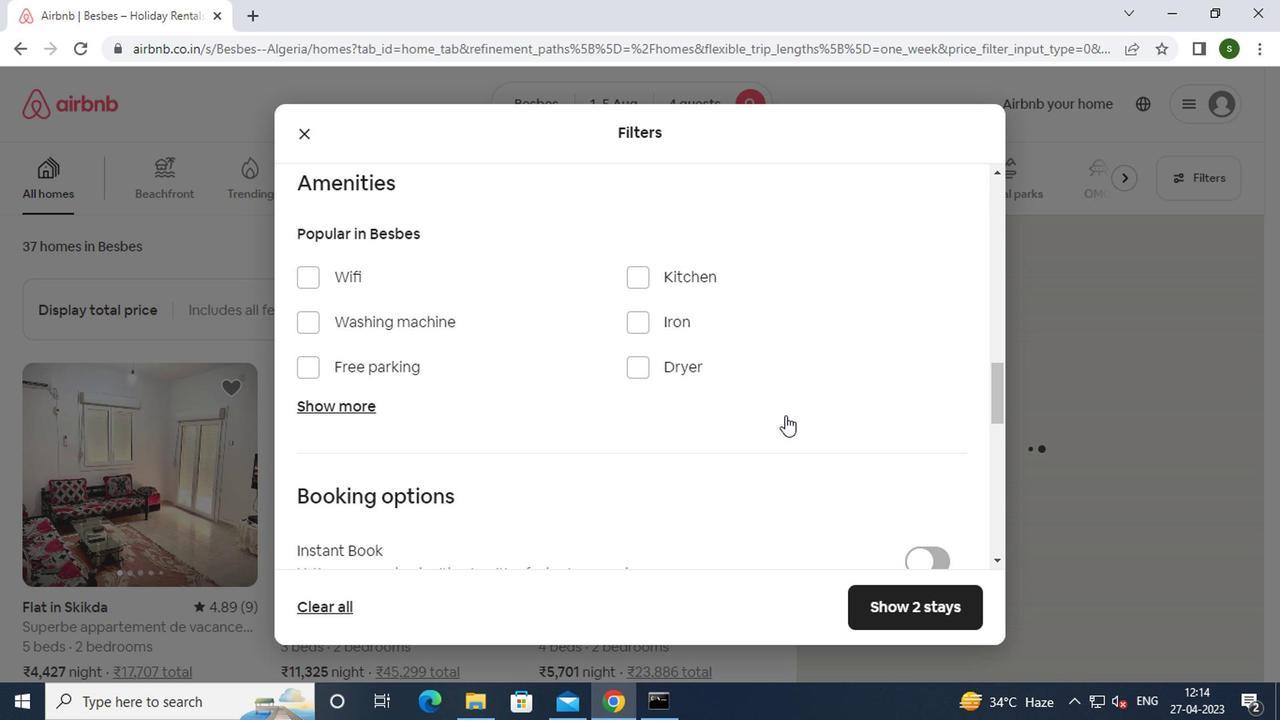 
Action: Mouse moved to (921, 440)
Screenshot: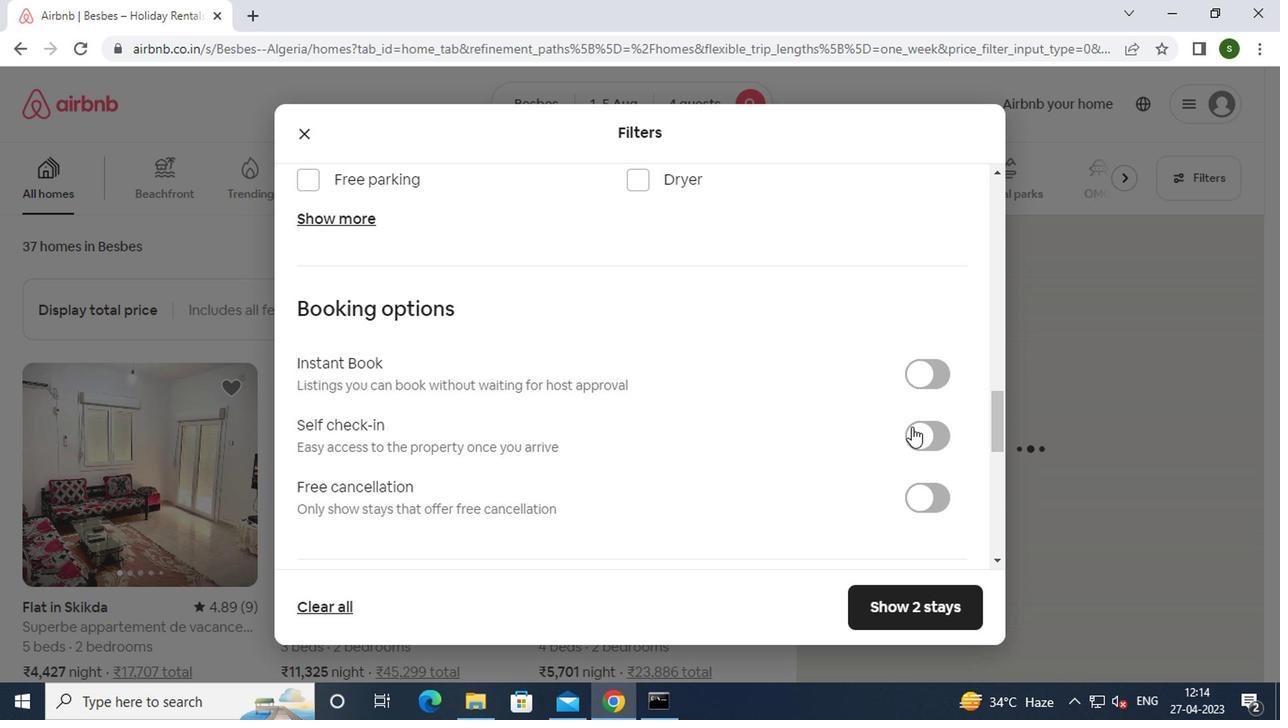 
Action: Mouse pressed left at (921, 440)
Screenshot: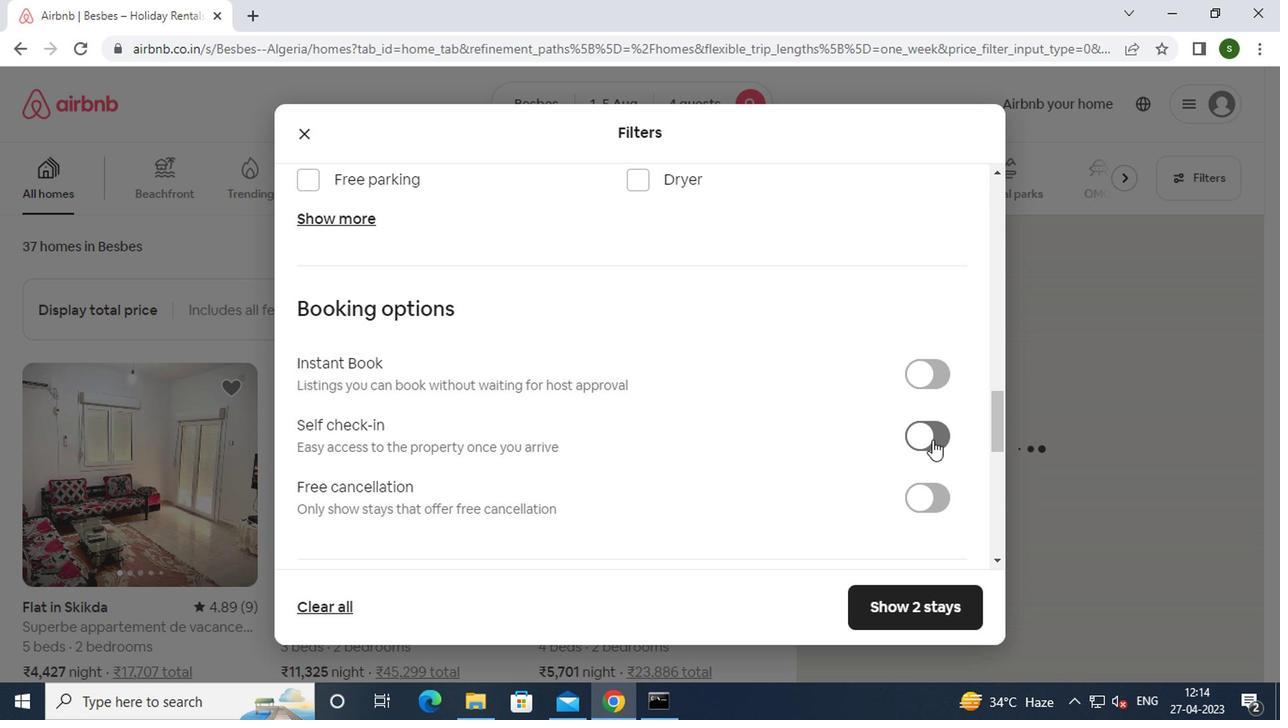 
Action: Mouse moved to (893, 605)
Screenshot: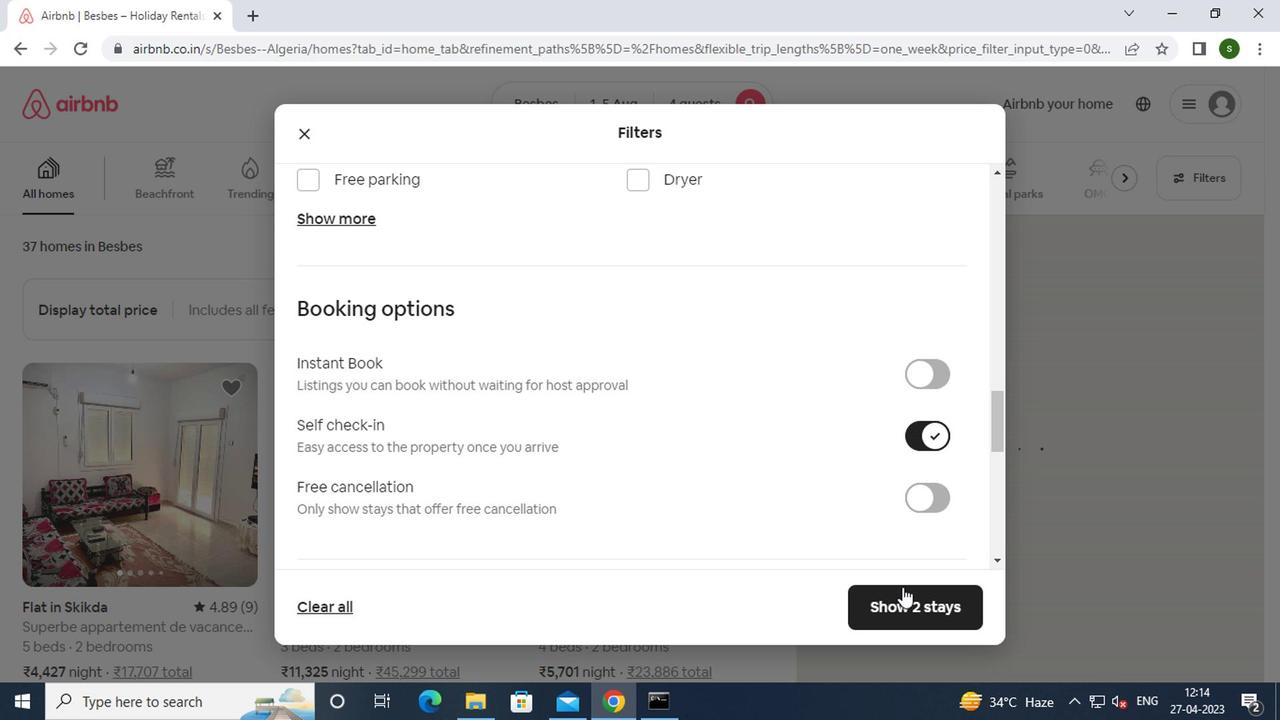 
Action: Mouse pressed left at (893, 605)
Screenshot: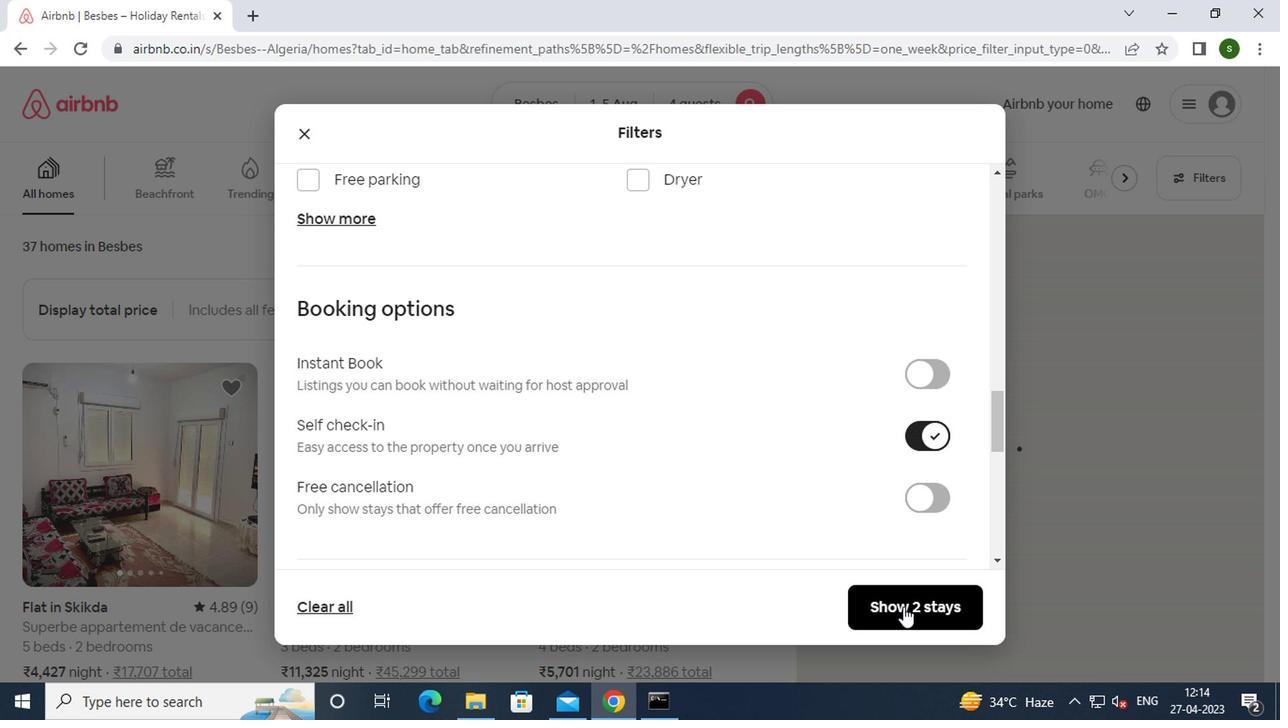
Action: Mouse moved to (893, 605)
Screenshot: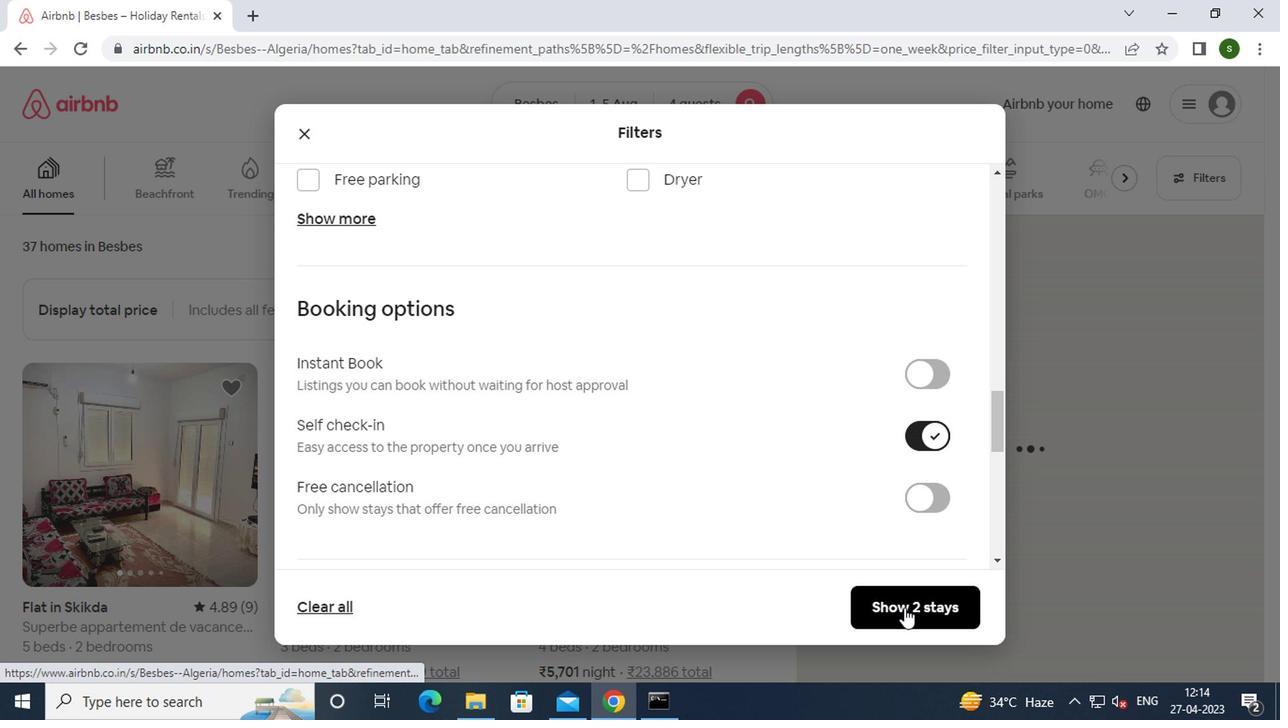 
